 Task: Search one way flight ticket for 4 adults, 1 infant in seat and 1 infant on lap in premium economy from Mosinee: Central Wisconsin Airport to Fort Wayne: Fort Wayne International Airport on 8-4-2023. Choice of flights is Royal air maroc. Number of bags: 3 checked bags. Price is upto 73000. Outbound departure time preference is 5:45.
Action: Mouse moved to (291, 245)
Screenshot: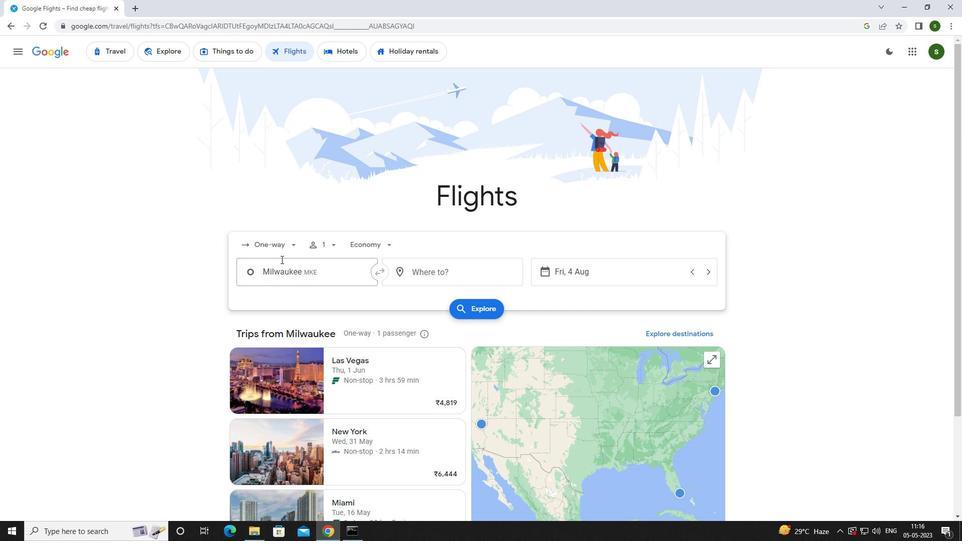 
Action: Mouse pressed left at (291, 245)
Screenshot: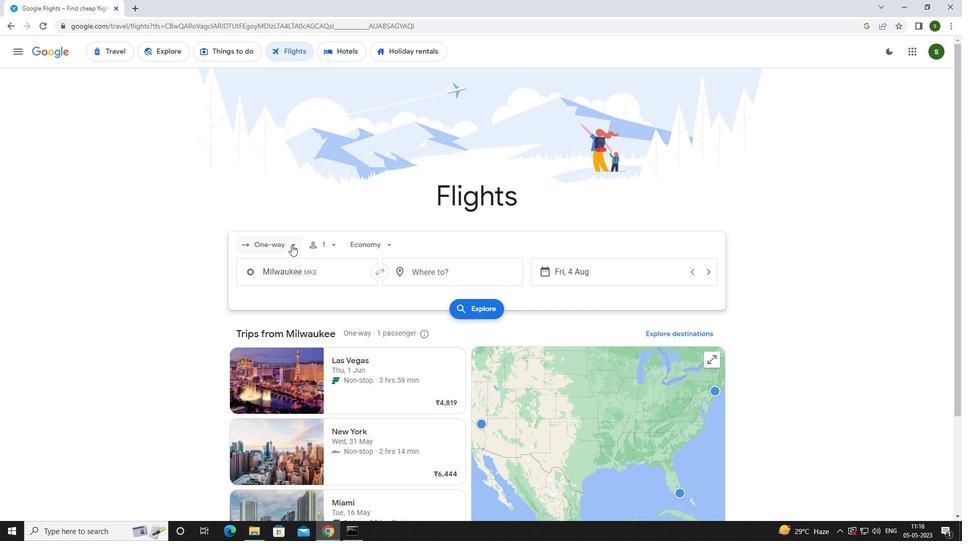
Action: Mouse moved to (294, 287)
Screenshot: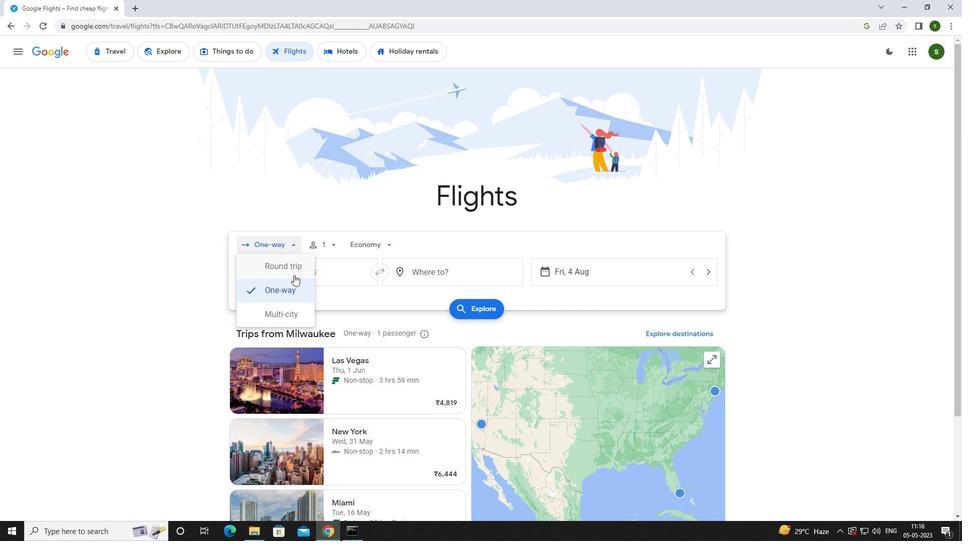 
Action: Mouse pressed left at (294, 287)
Screenshot: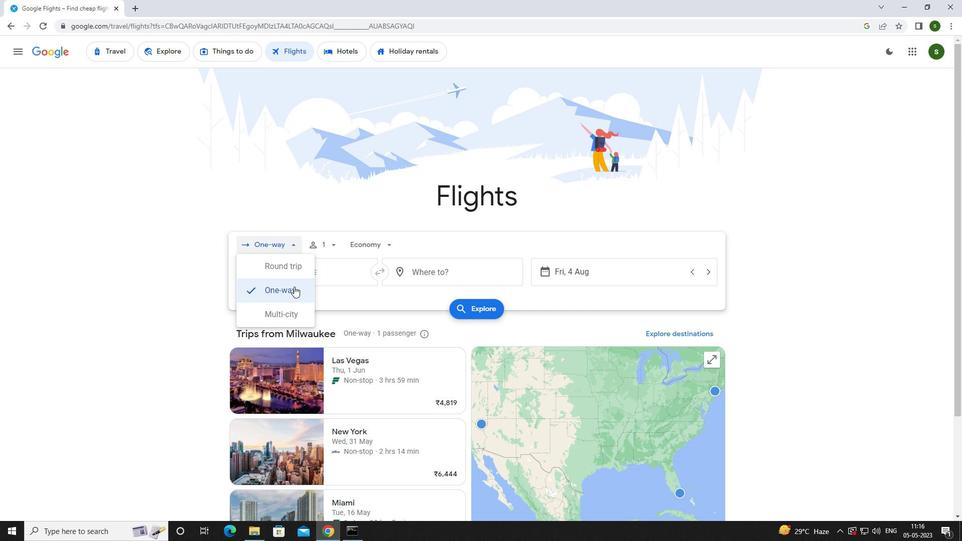 
Action: Mouse moved to (332, 249)
Screenshot: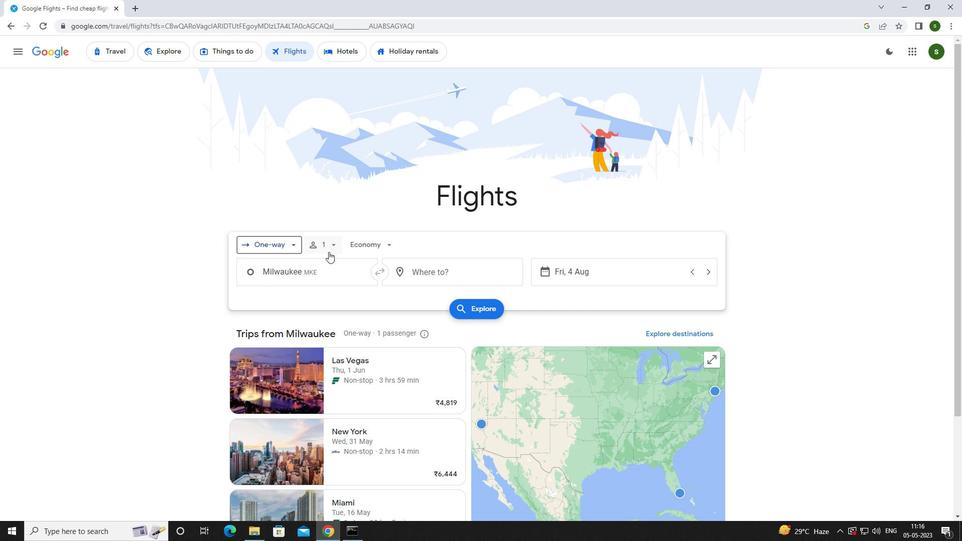 
Action: Mouse pressed left at (332, 249)
Screenshot: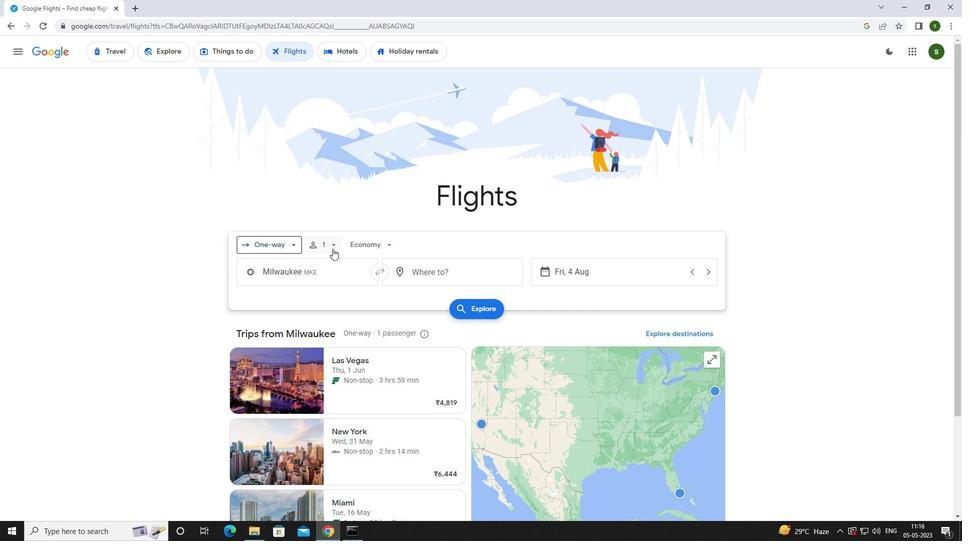 
Action: Mouse moved to (416, 273)
Screenshot: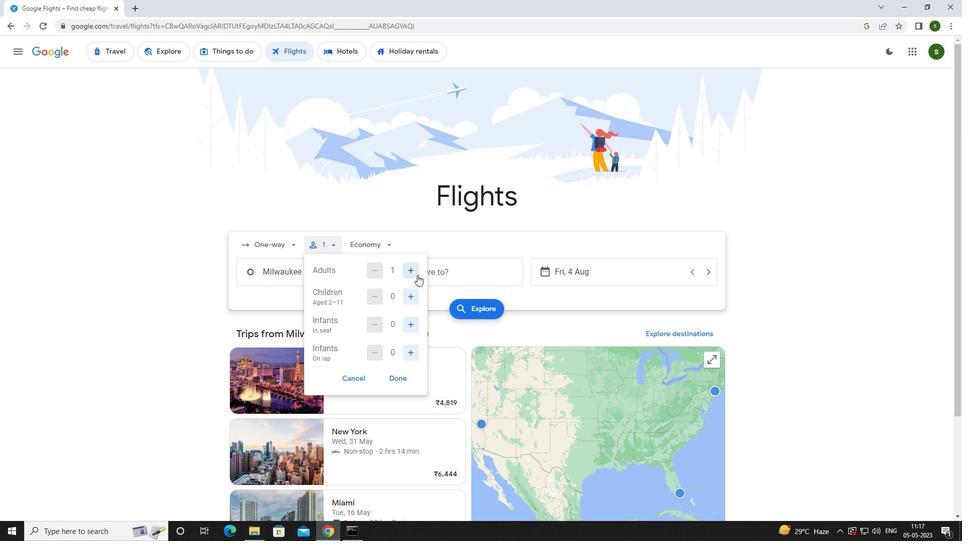 
Action: Mouse pressed left at (416, 273)
Screenshot: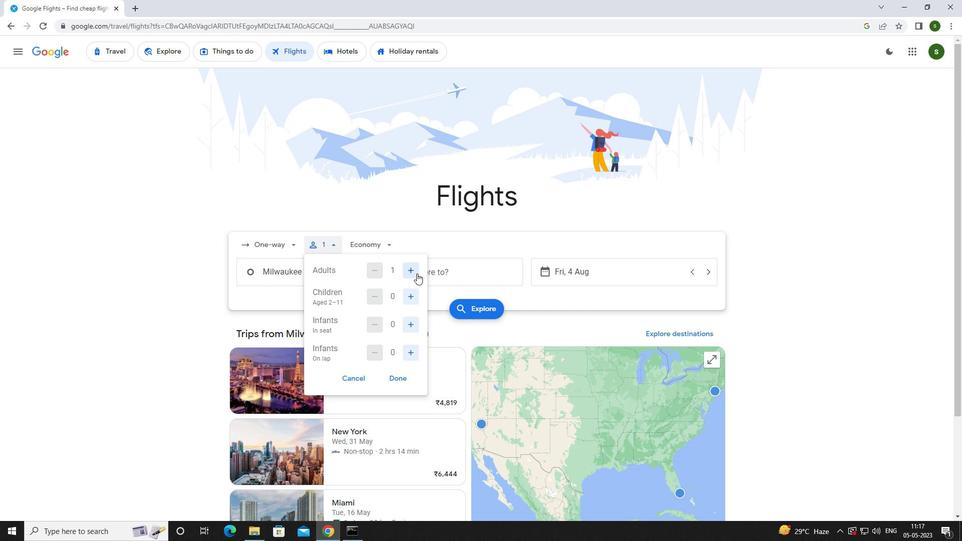 
Action: Mouse pressed left at (416, 273)
Screenshot: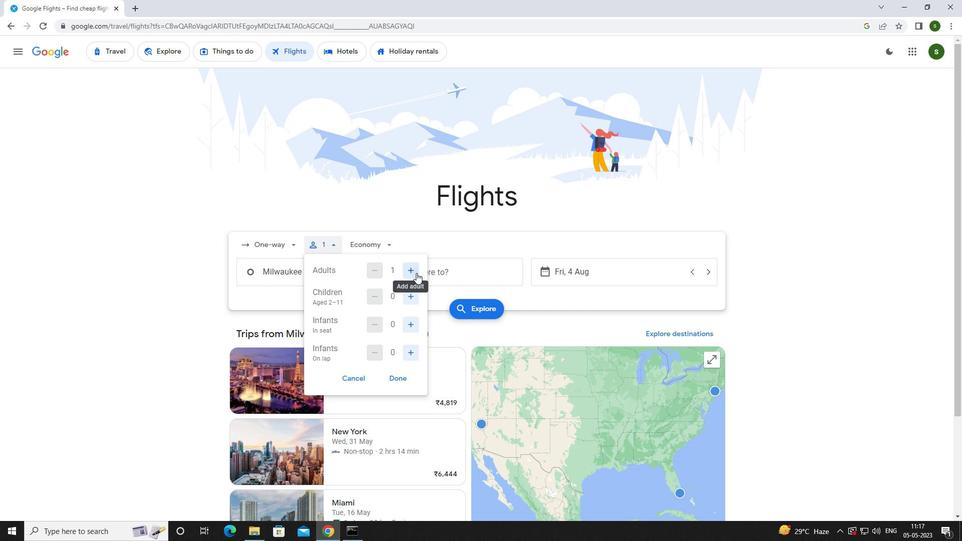 
Action: Mouse pressed left at (416, 273)
Screenshot: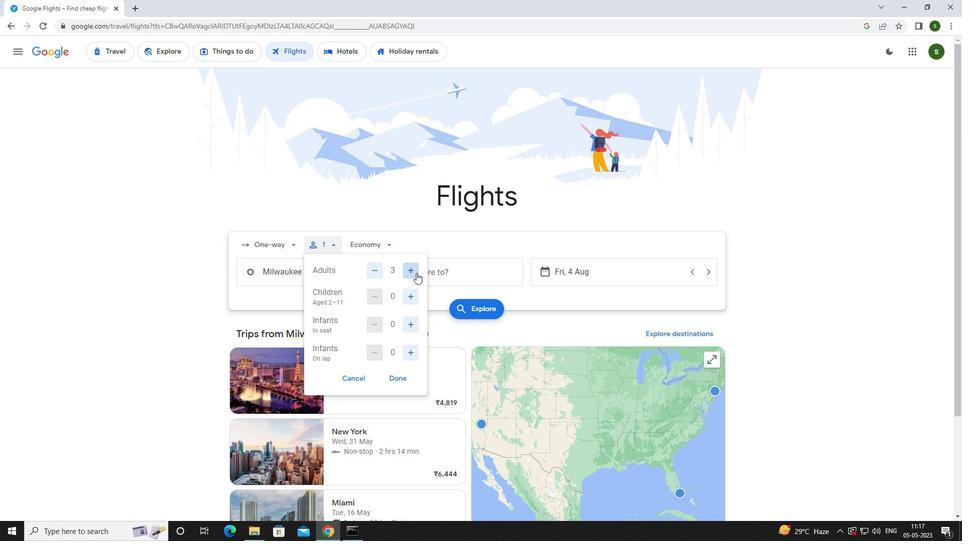 
Action: Mouse moved to (412, 325)
Screenshot: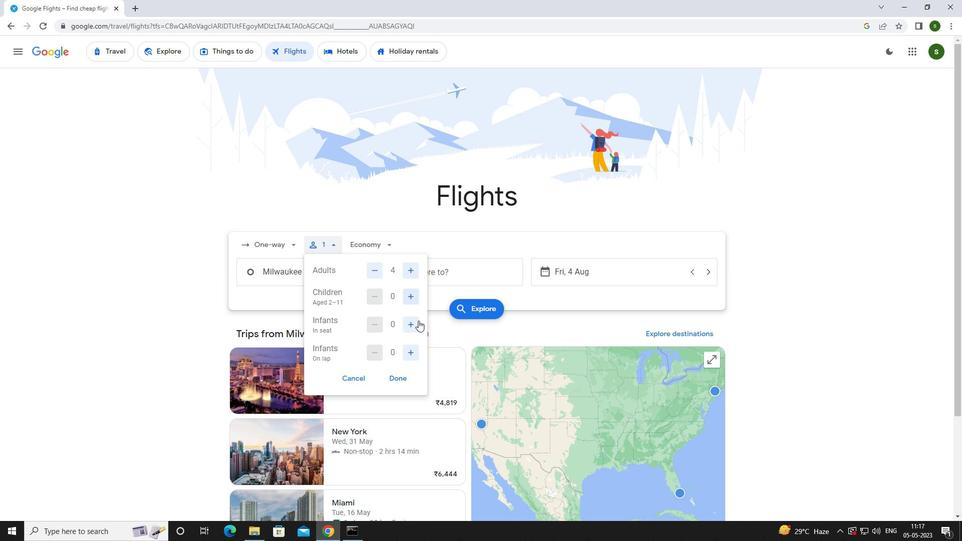 
Action: Mouse pressed left at (412, 325)
Screenshot: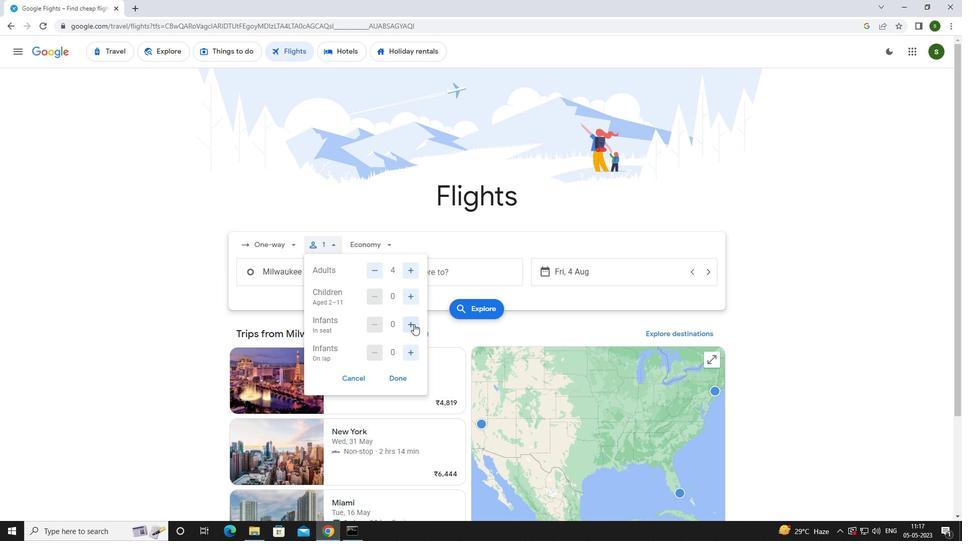 
Action: Mouse moved to (410, 354)
Screenshot: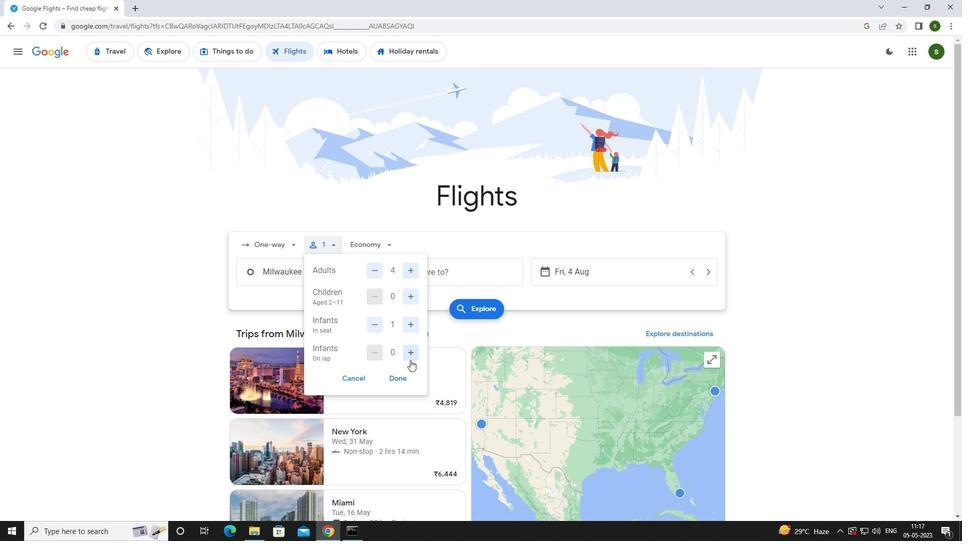 
Action: Mouse pressed left at (410, 354)
Screenshot: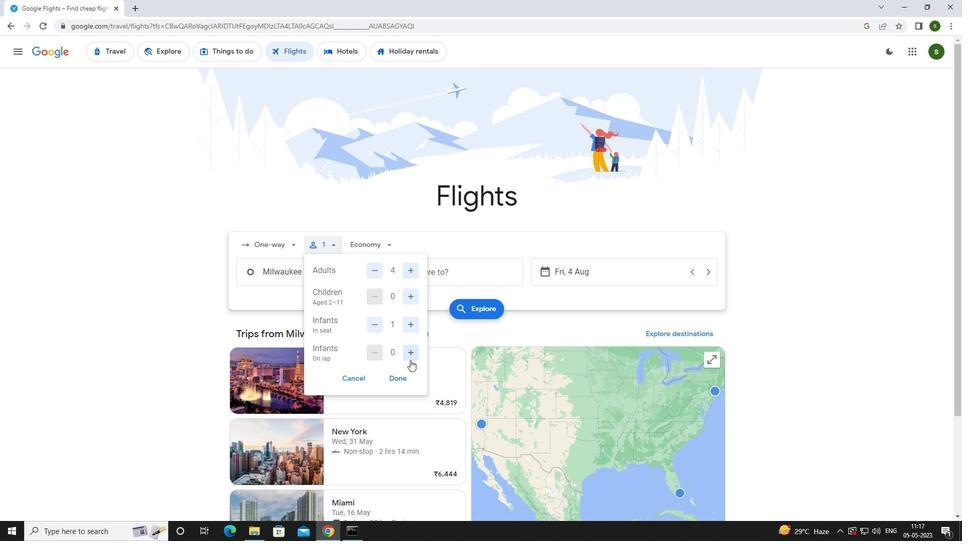 
Action: Mouse moved to (395, 245)
Screenshot: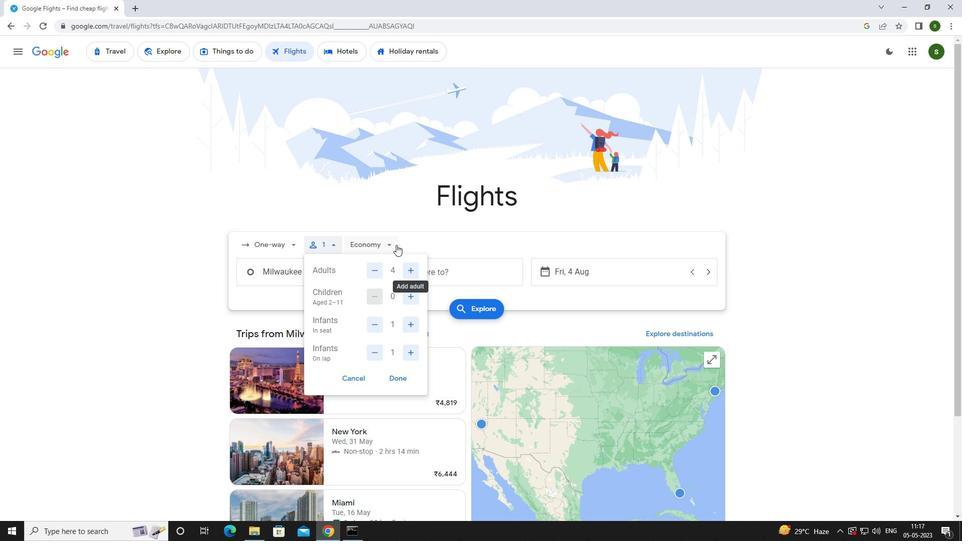 
Action: Mouse pressed left at (395, 245)
Screenshot: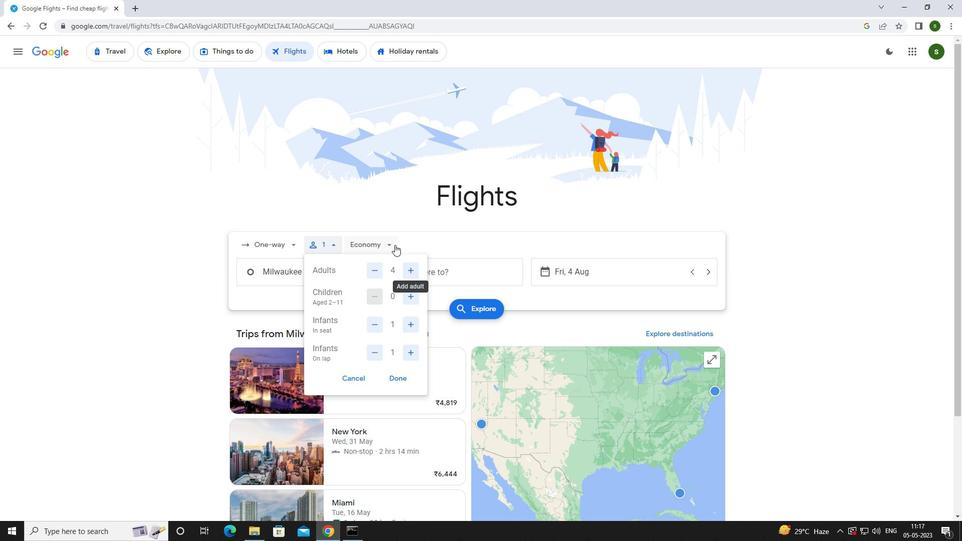 
Action: Mouse moved to (404, 290)
Screenshot: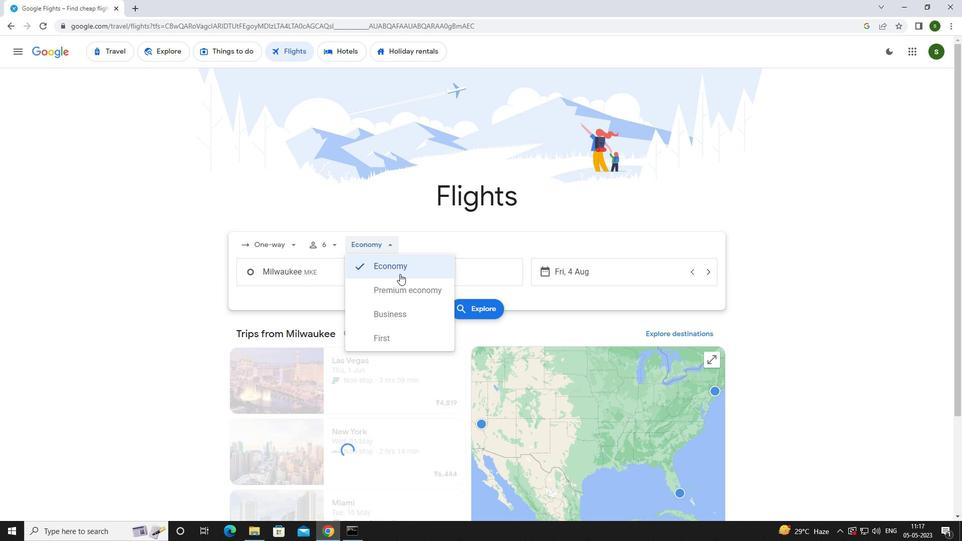 
Action: Mouse pressed left at (404, 290)
Screenshot: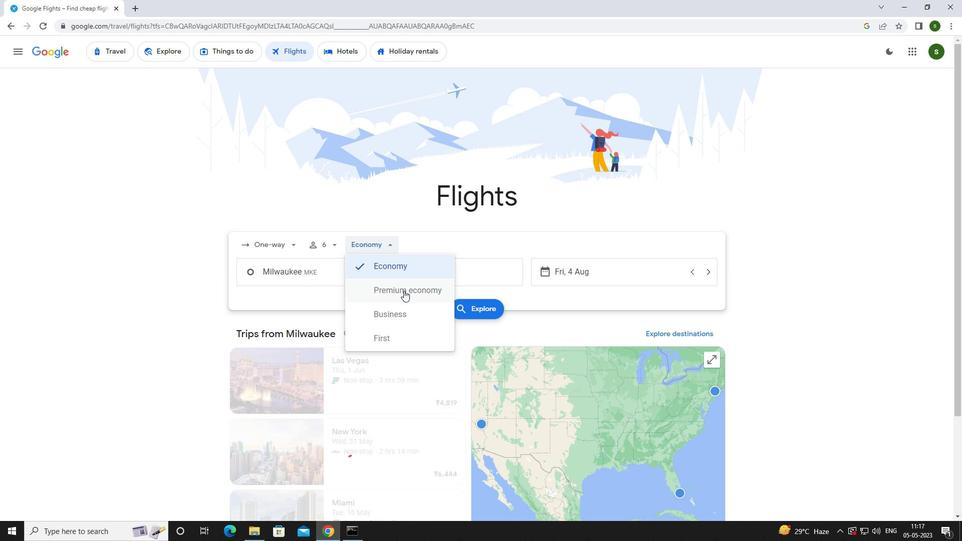 
Action: Mouse moved to (358, 275)
Screenshot: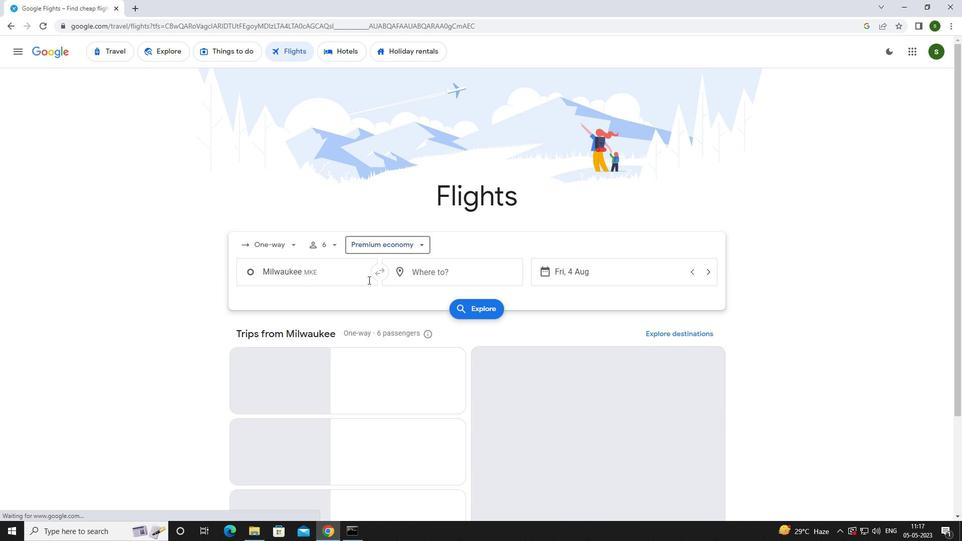 
Action: Mouse pressed left at (358, 275)
Screenshot: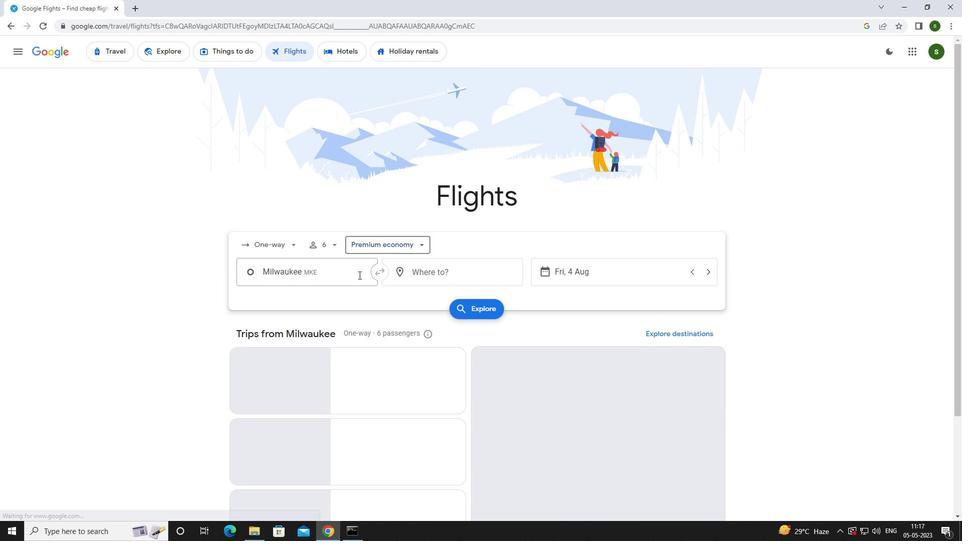 
Action: Key pressed <Key.caps_lock>m<Key.caps_lock>osinee
Screenshot: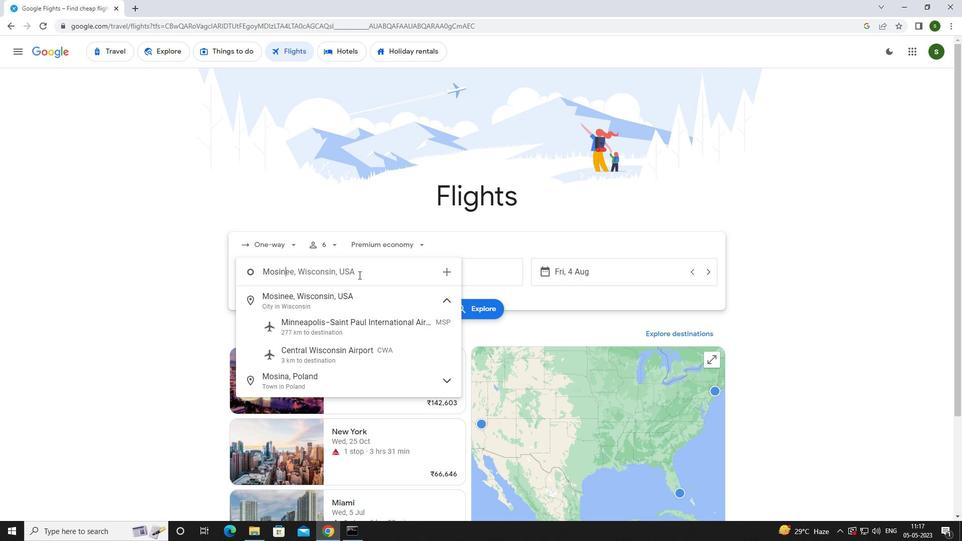 
Action: Mouse moved to (368, 355)
Screenshot: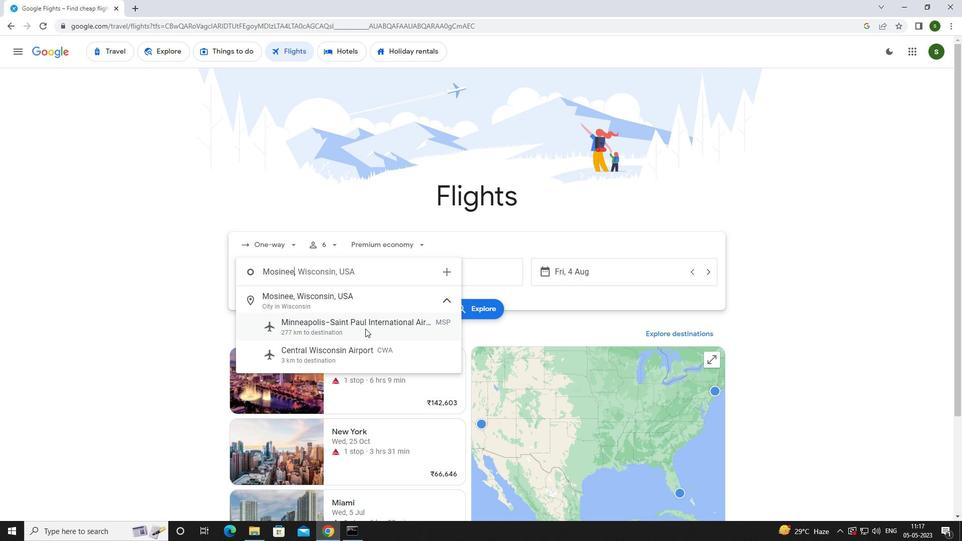 
Action: Mouse pressed left at (368, 355)
Screenshot: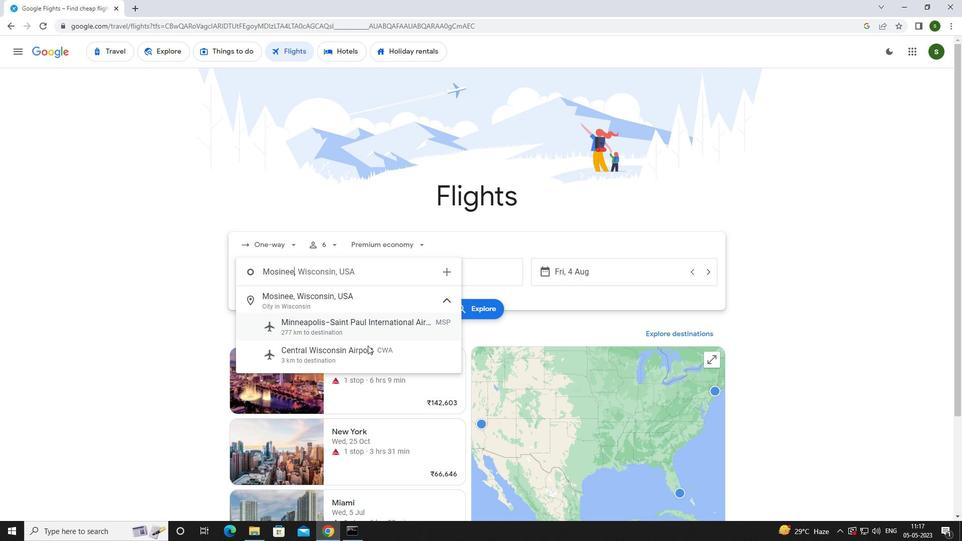 
Action: Mouse moved to (463, 269)
Screenshot: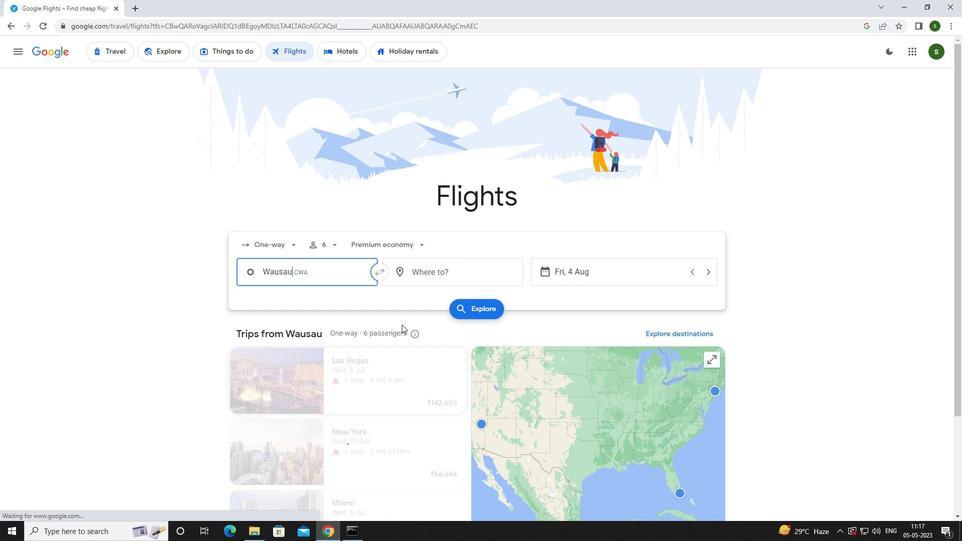 
Action: Mouse pressed left at (463, 269)
Screenshot: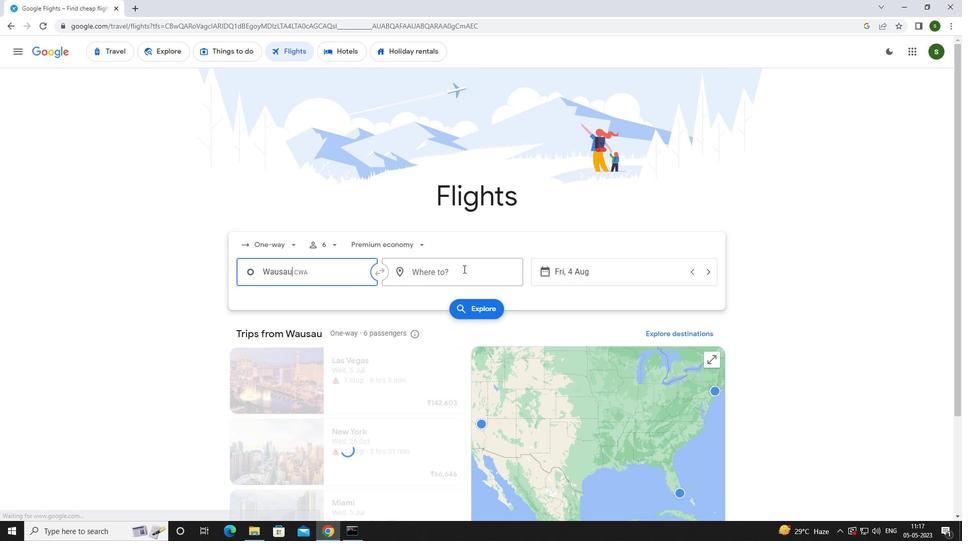 
Action: Mouse moved to (470, 268)
Screenshot: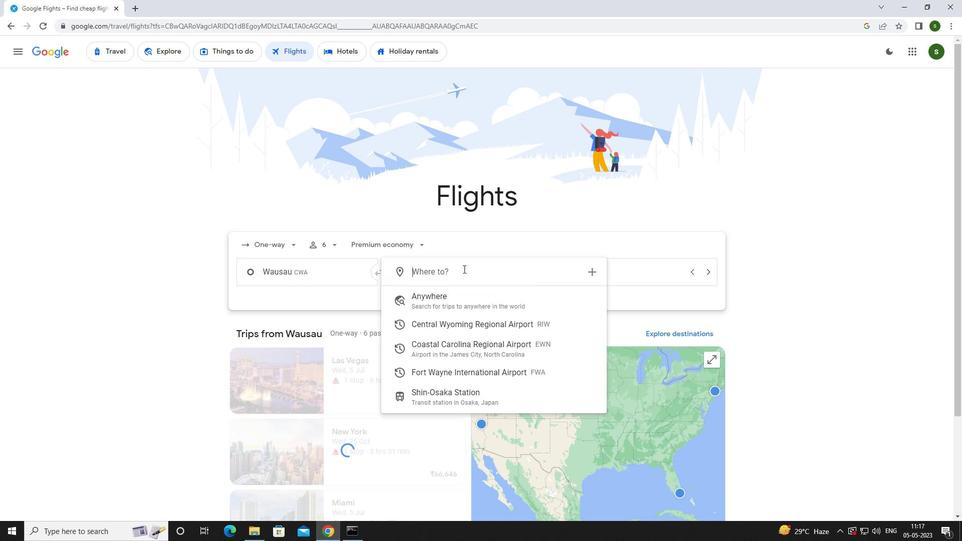 
Action: Key pressed <Key.caps_lock>f<Key.caps_lock>ort<Key.space><Key.caps_lock>w<Key.caps_lock>Ayn
Screenshot: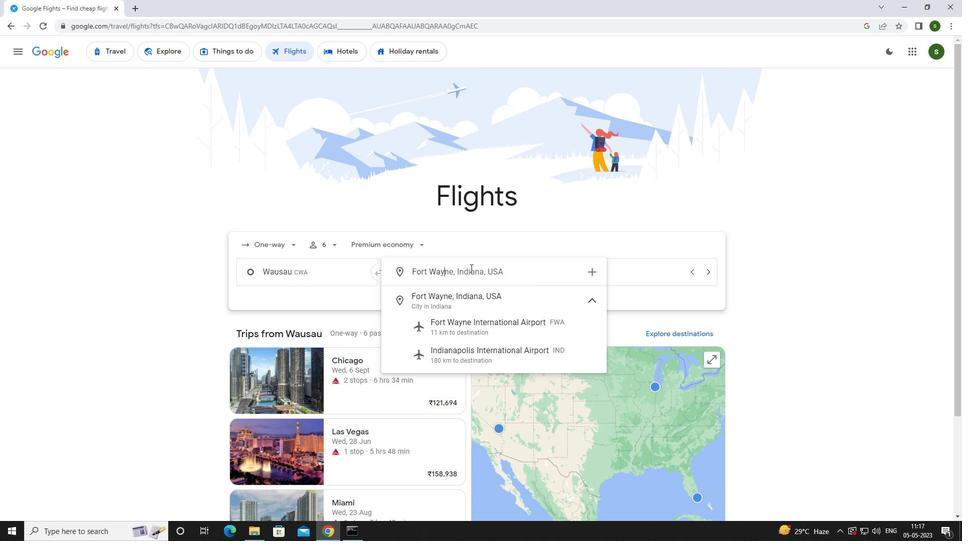 
Action: Mouse moved to (481, 331)
Screenshot: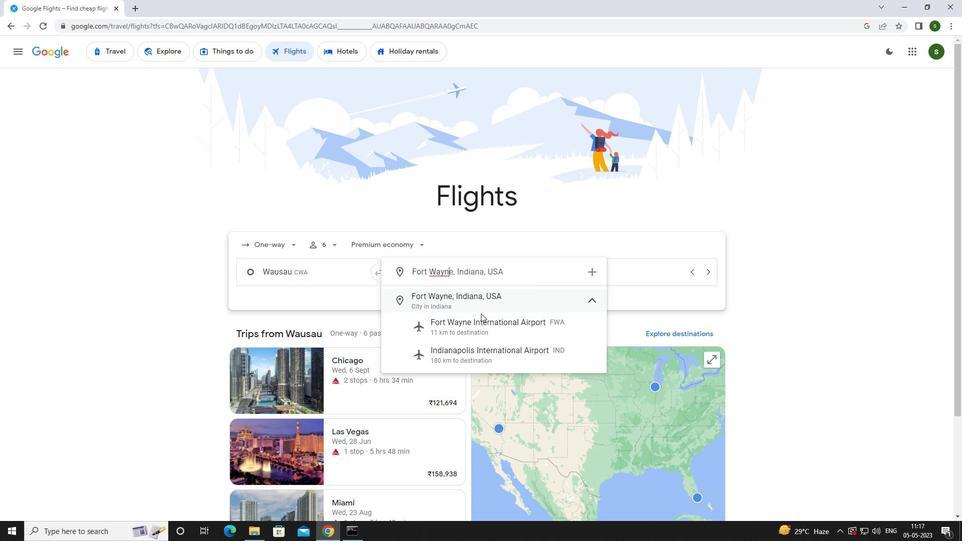 
Action: Mouse pressed left at (481, 331)
Screenshot: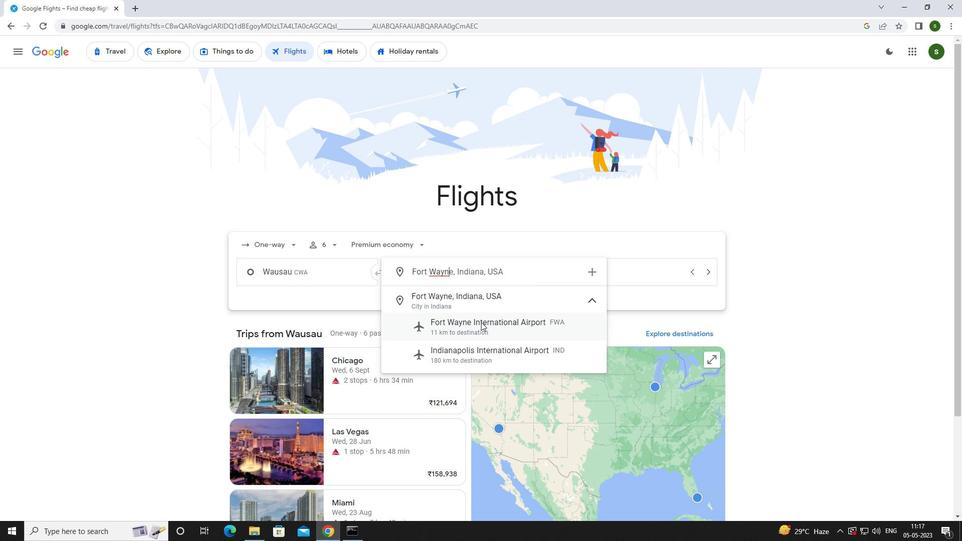 
Action: Mouse moved to (611, 279)
Screenshot: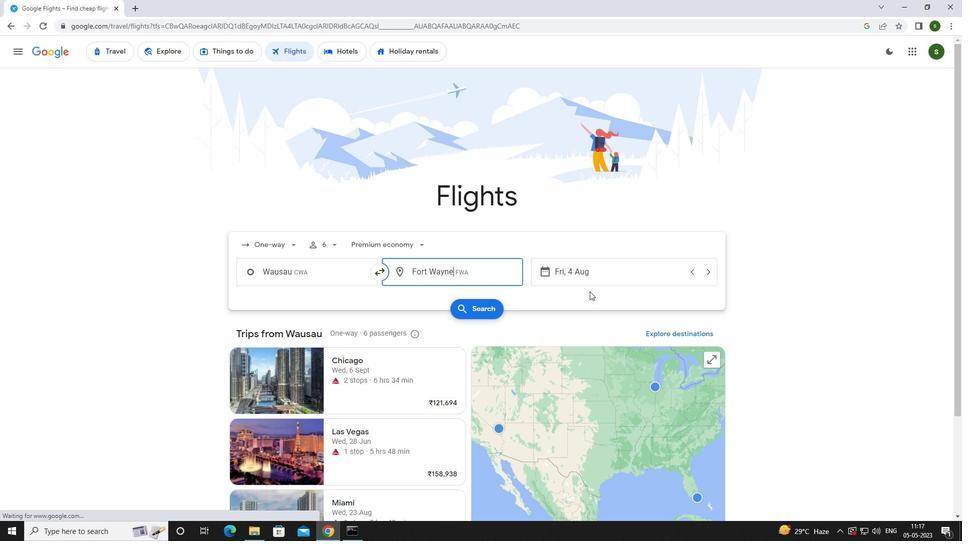 
Action: Mouse pressed left at (611, 279)
Screenshot: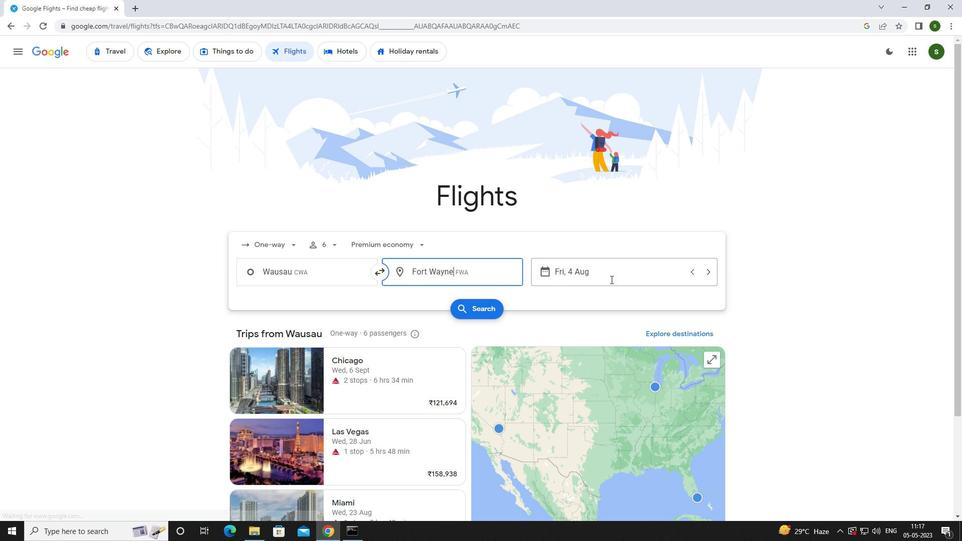 
Action: Mouse moved to (489, 337)
Screenshot: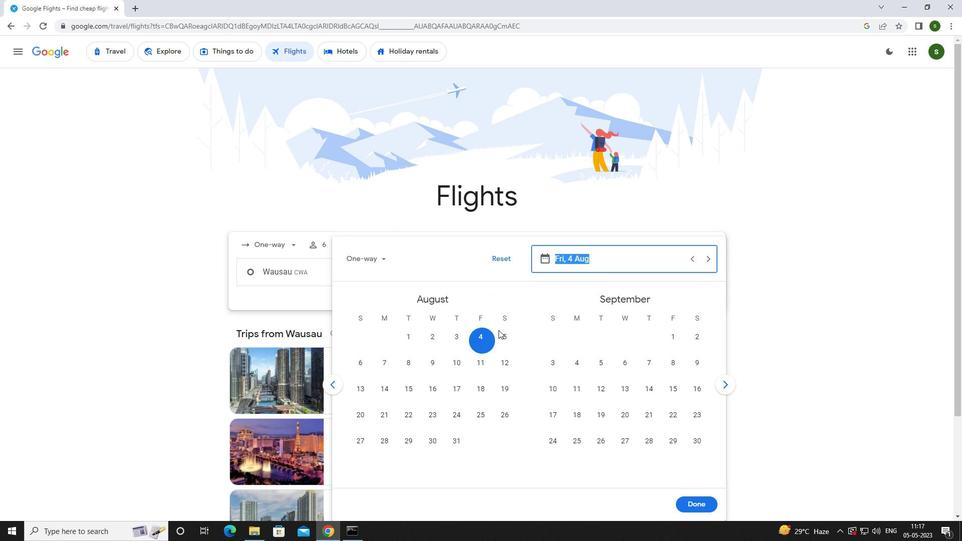 
Action: Mouse pressed left at (489, 337)
Screenshot: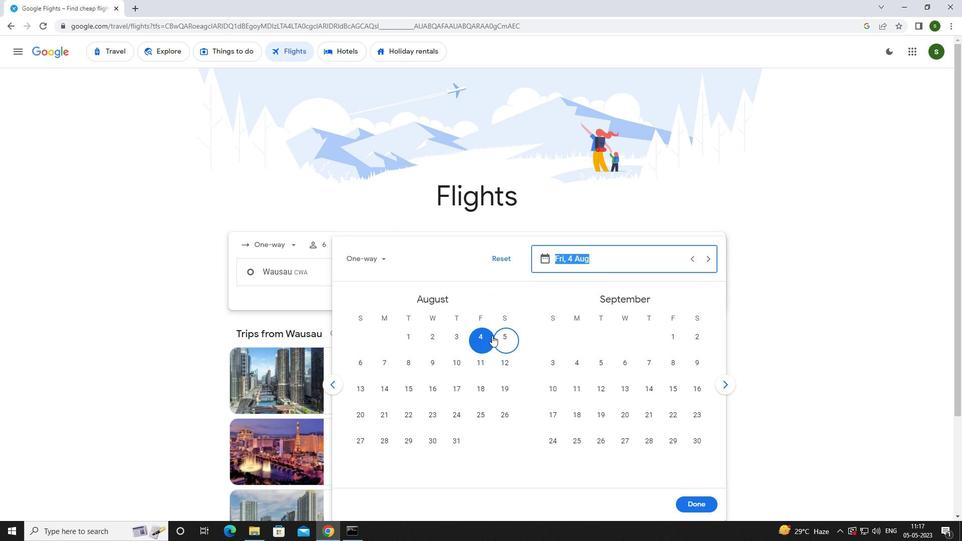 
Action: Mouse moved to (680, 500)
Screenshot: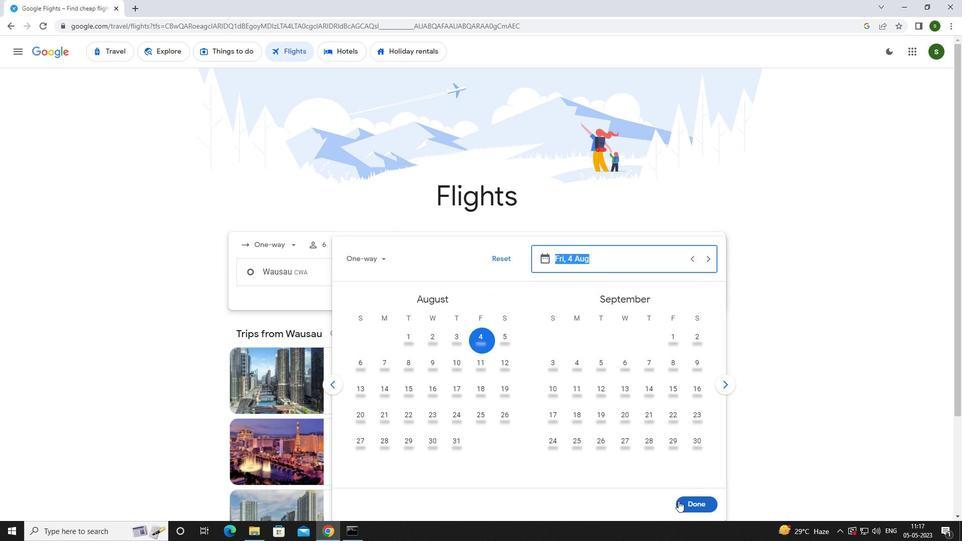 
Action: Mouse pressed left at (680, 500)
Screenshot: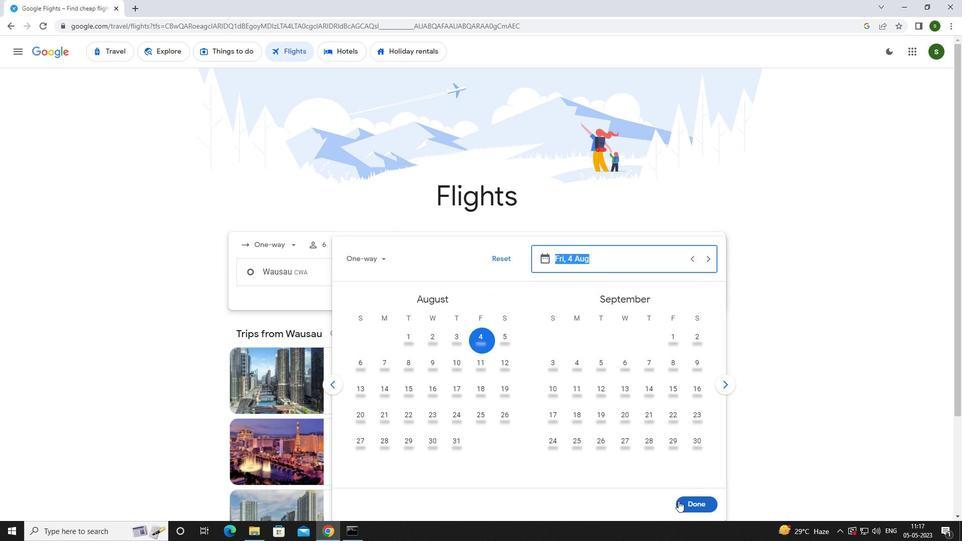 
Action: Mouse moved to (471, 307)
Screenshot: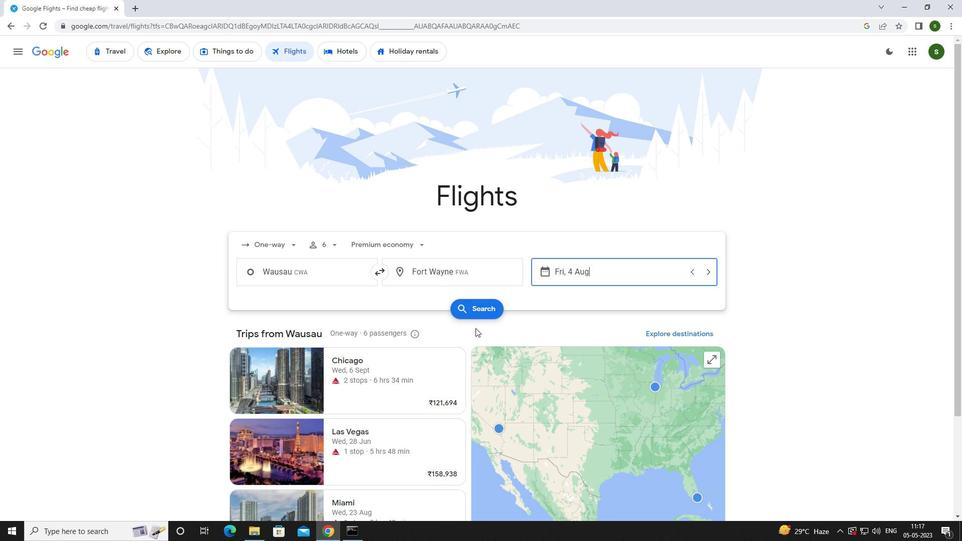
Action: Mouse pressed left at (471, 307)
Screenshot: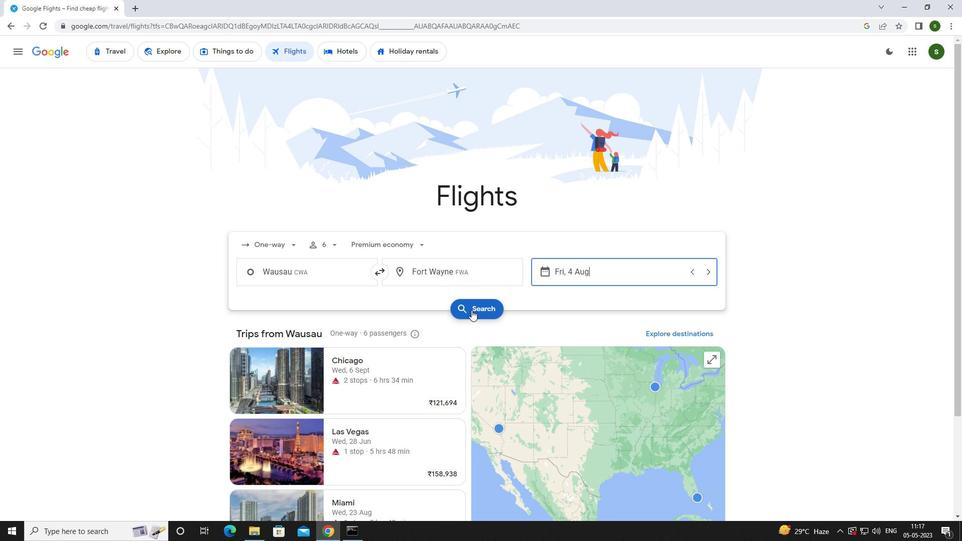 
Action: Mouse moved to (247, 148)
Screenshot: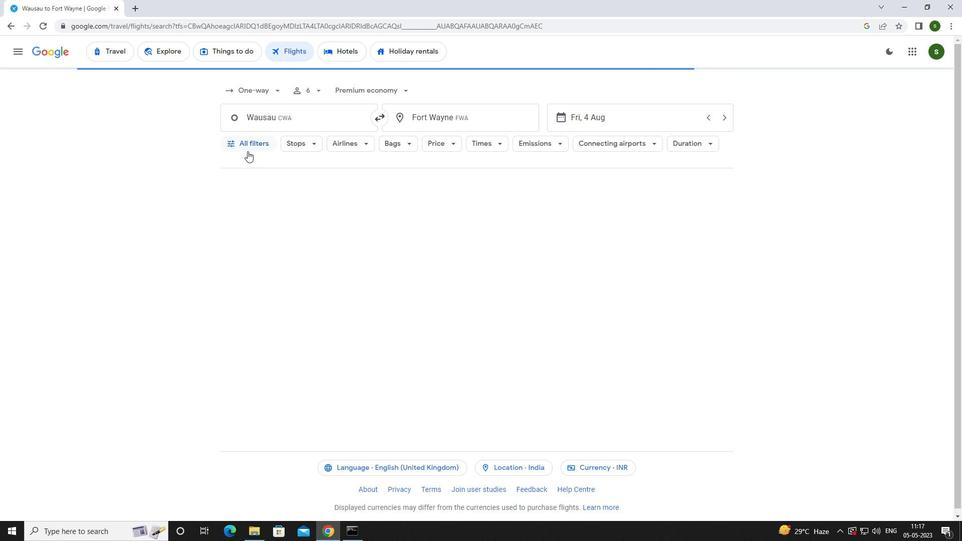 
Action: Mouse pressed left at (247, 148)
Screenshot: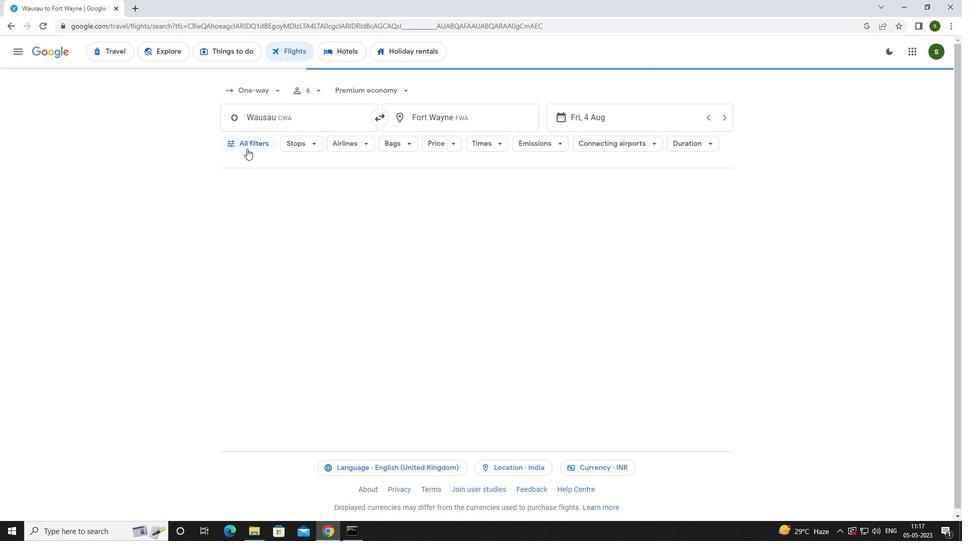 
Action: Mouse moved to (373, 357)
Screenshot: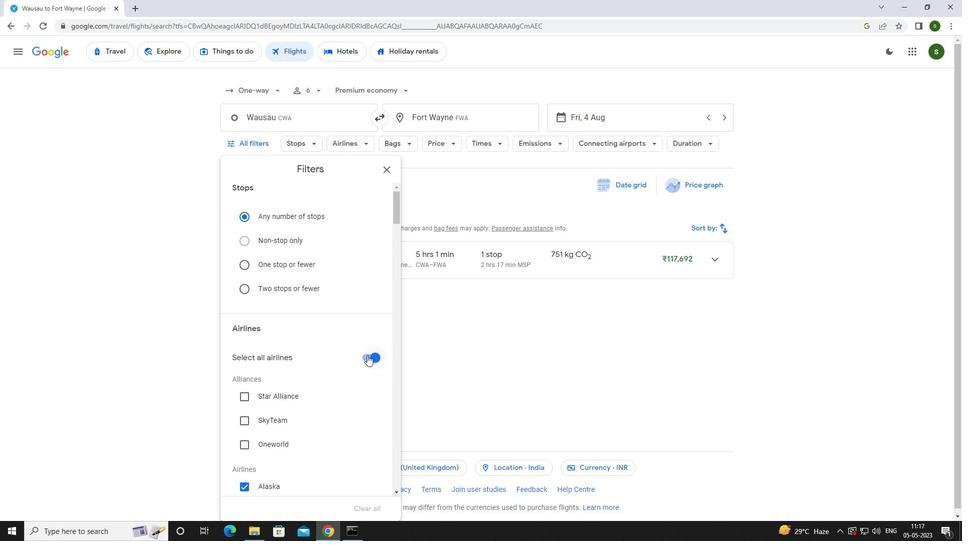 
Action: Mouse pressed left at (373, 357)
Screenshot: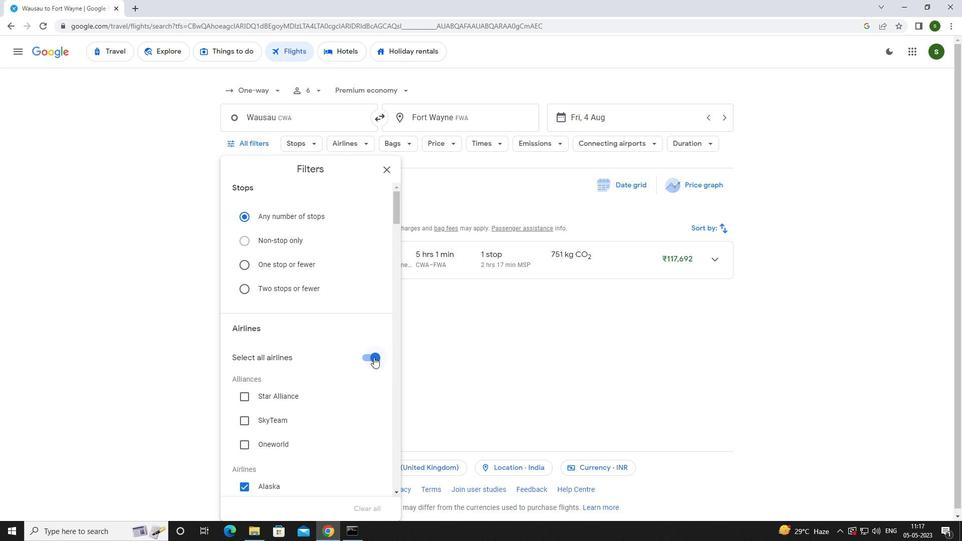 
Action: Mouse scrolled (373, 356) with delta (0, 0)
Screenshot: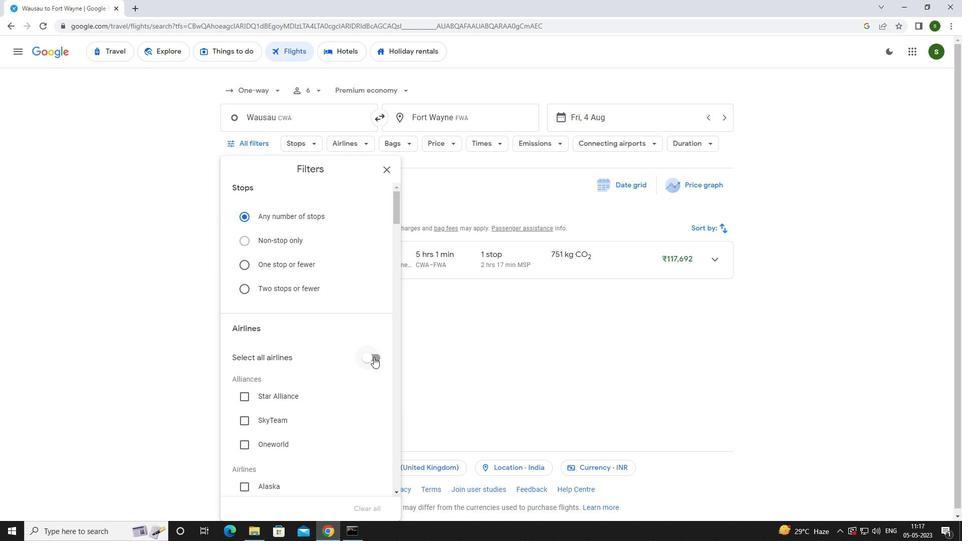 
Action: Mouse scrolled (373, 356) with delta (0, 0)
Screenshot: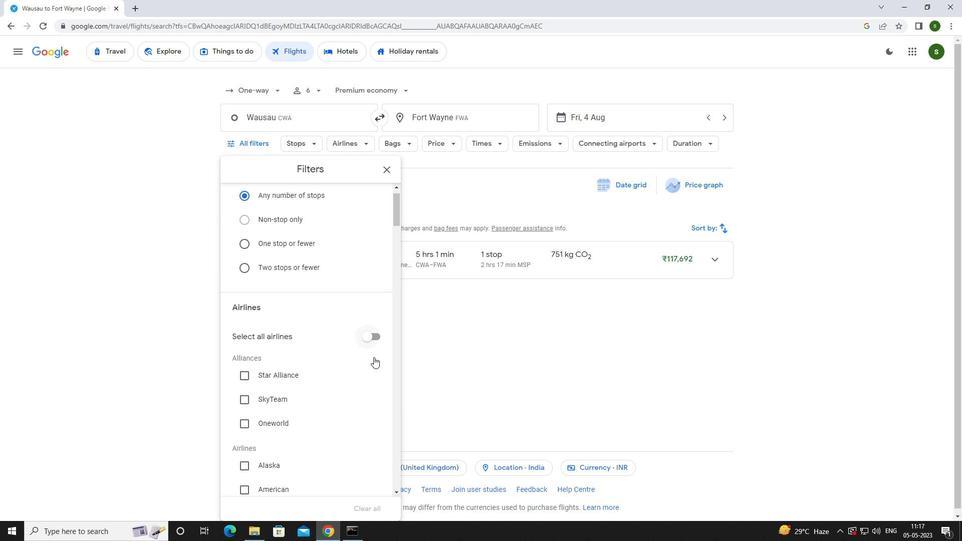 
Action: Mouse scrolled (373, 356) with delta (0, 0)
Screenshot: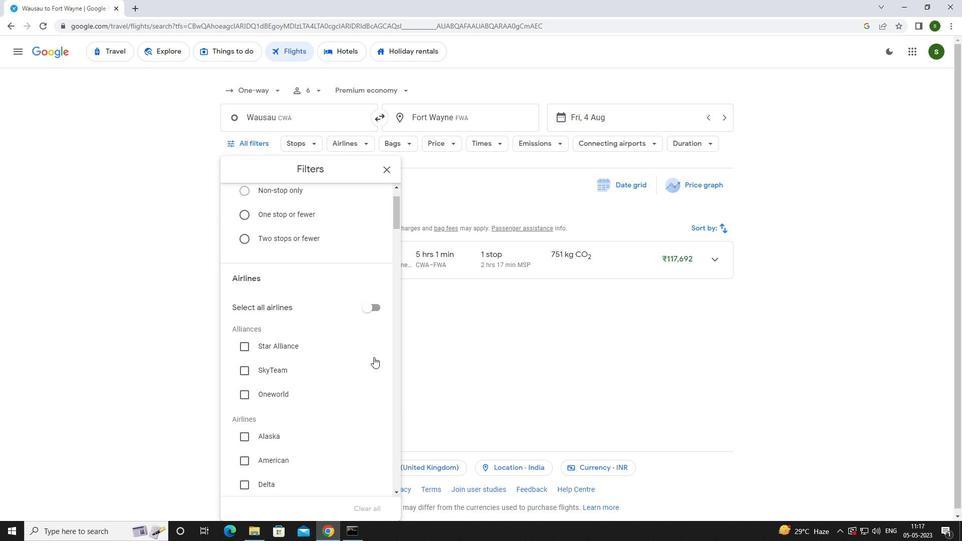
Action: Mouse scrolled (373, 356) with delta (0, 0)
Screenshot: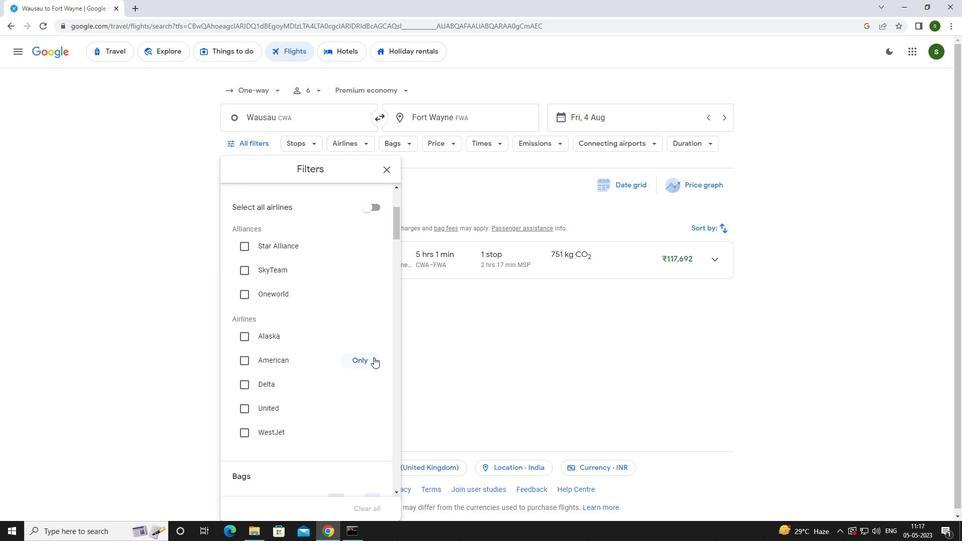 
Action: Mouse scrolled (373, 356) with delta (0, 0)
Screenshot: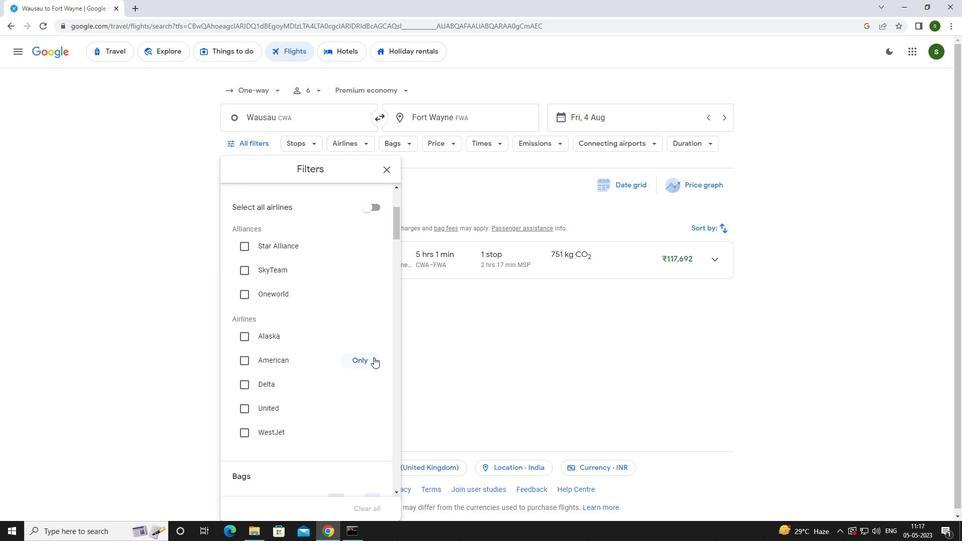
Action: Mouse scrolled (373, 356) with delta (0, 0)
Screenshot: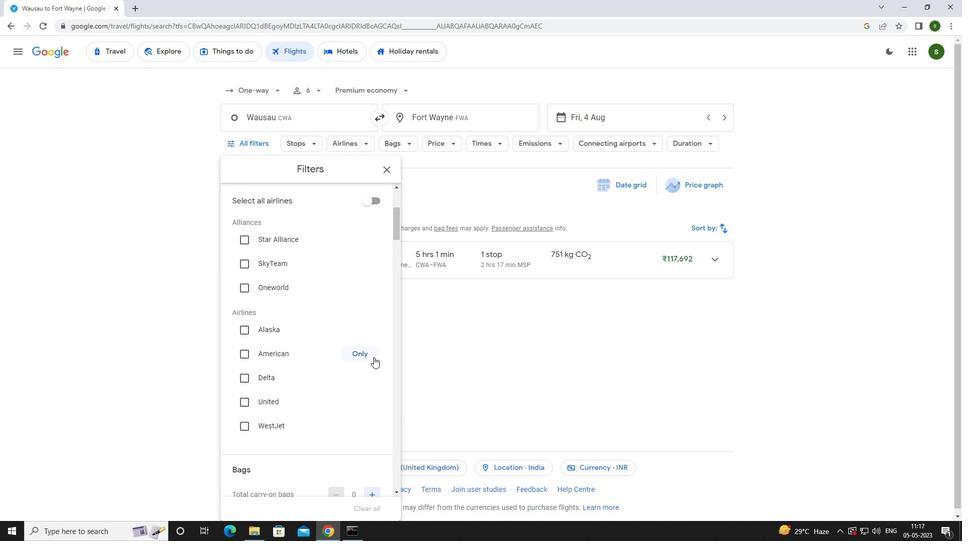 
Action: Mouse moved to (372, 369)
Screenshot: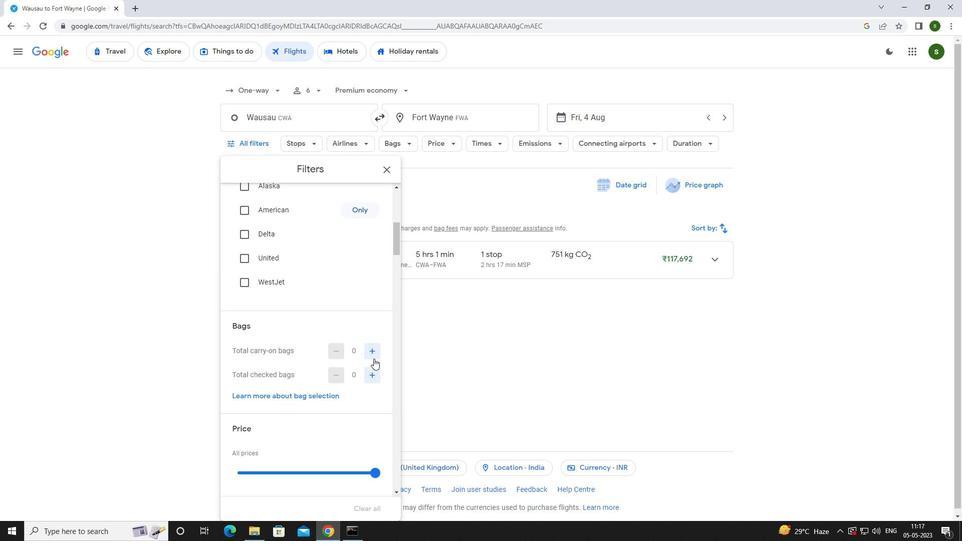 
Action: Mouse pressed left at (372, 369)
Screenshot: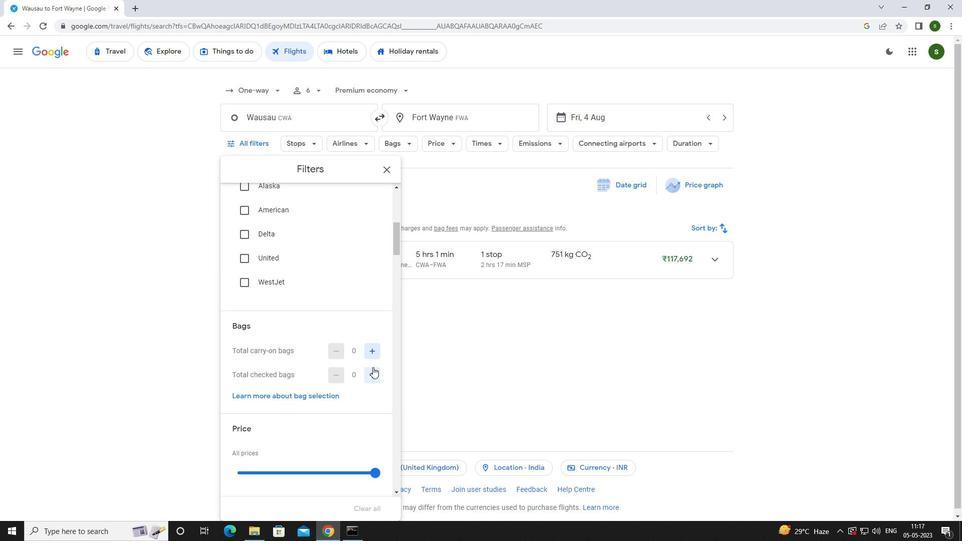 
Action: Mouse pressed left at (372, 369)
Screenshot: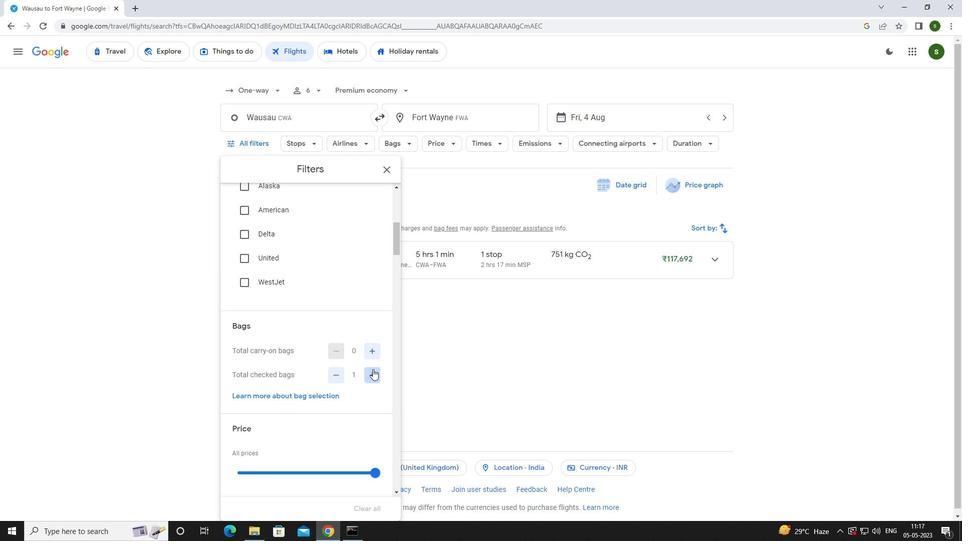 
Action: Mouse pressed left at (372, 369)
Screenshot: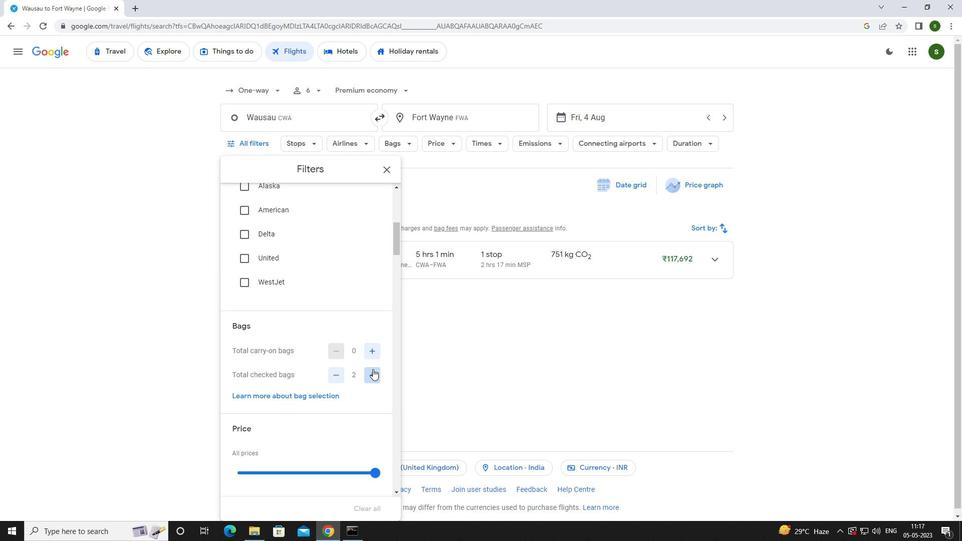 
Action: Mouse scrolled (372, 368) with delta (0, 0)
Screenshot: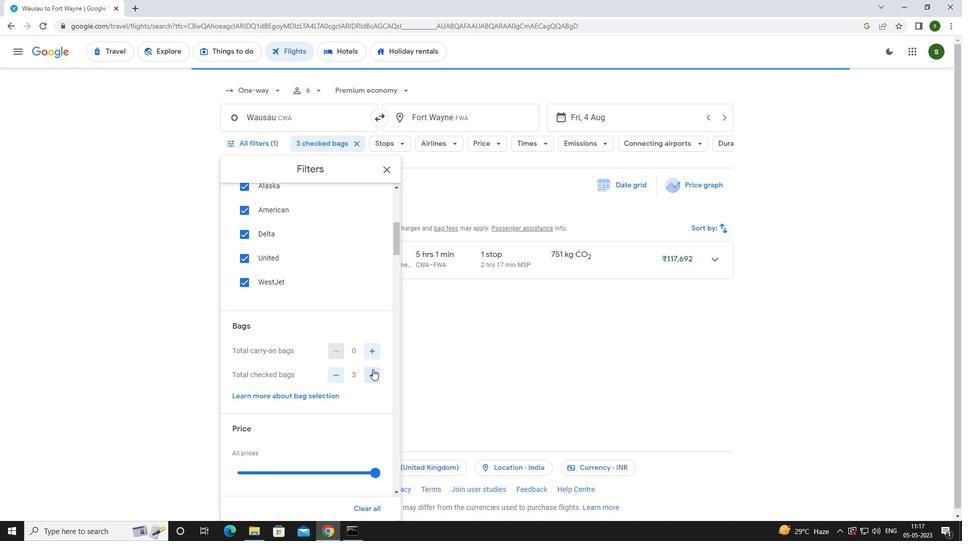 
Action: Mouse scrolled (372, 368) with delta (0, 0)
Screenshot: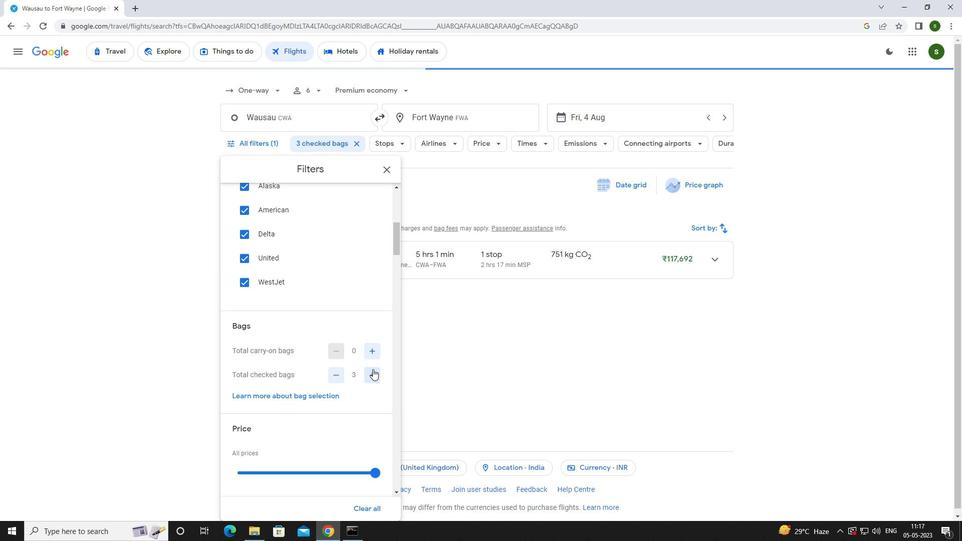 
Action: Mouse pressed left at (372, 369)
Screenshot: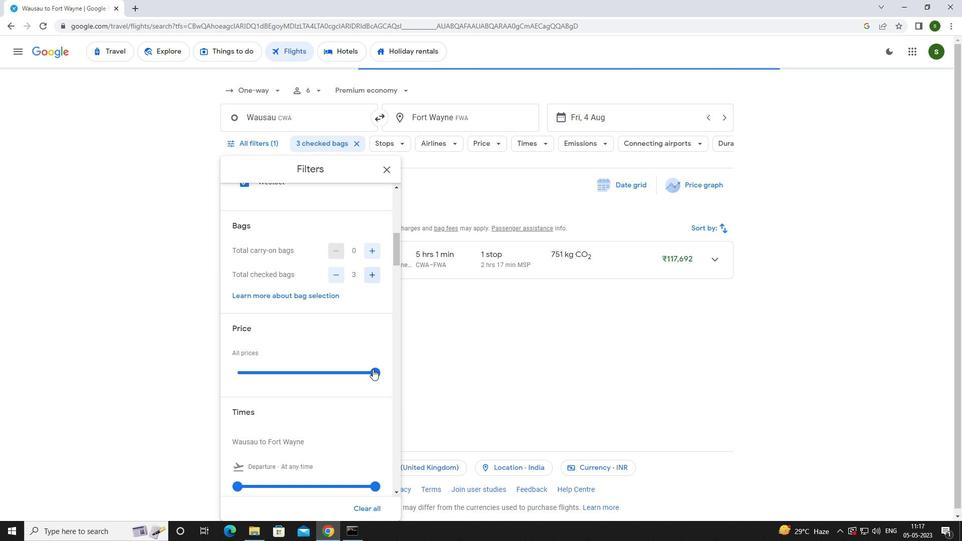 
Action: Mouse moved to (236, 367)
Screenshot: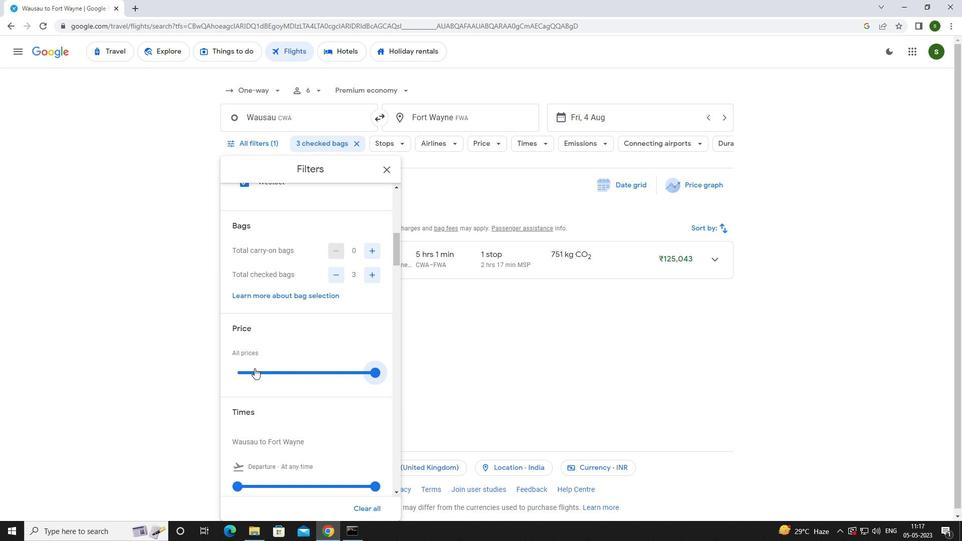 
Action: Mouse pressed left at (236, 367)
Screenshot: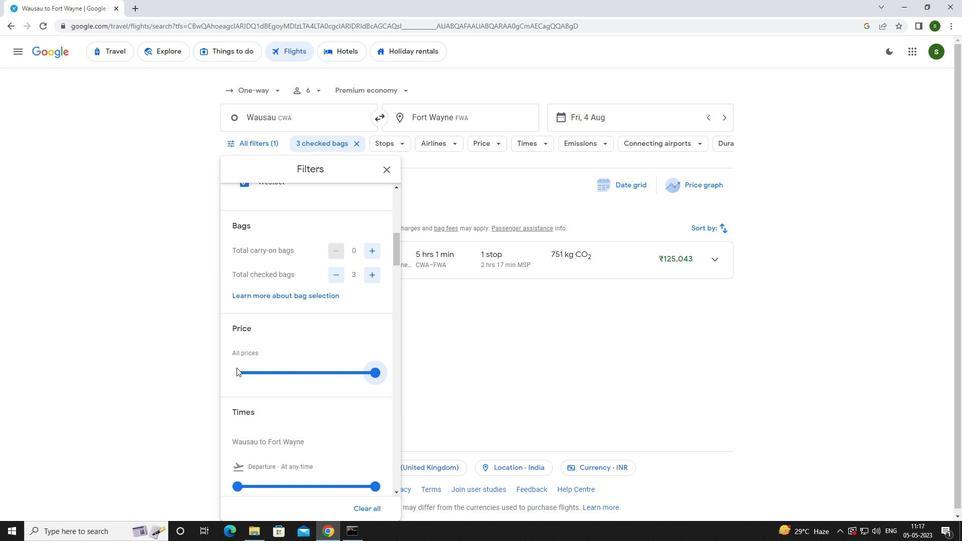 
Action: Mouse moved to (239, 368)
Screenshot: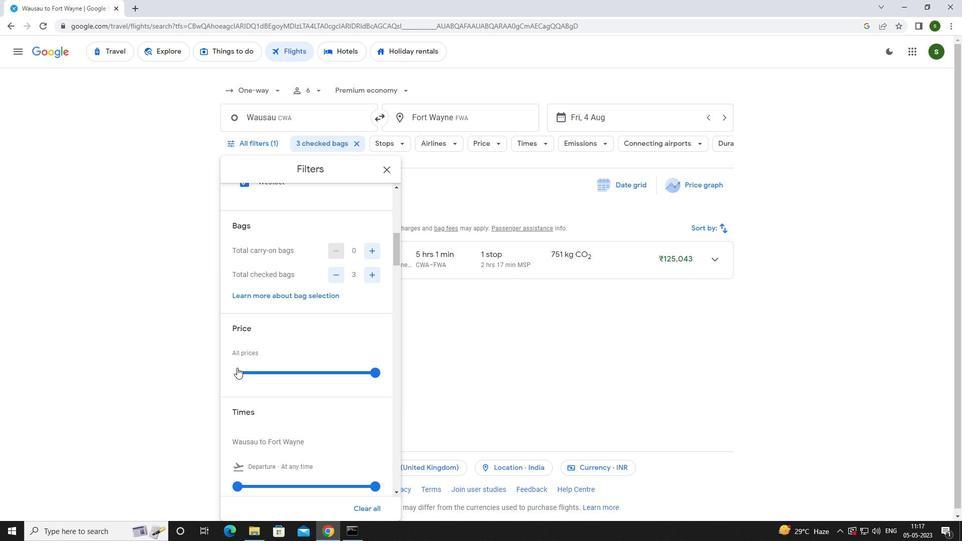 
Action: Mouse pressed left at (239, 368)
Screenshot: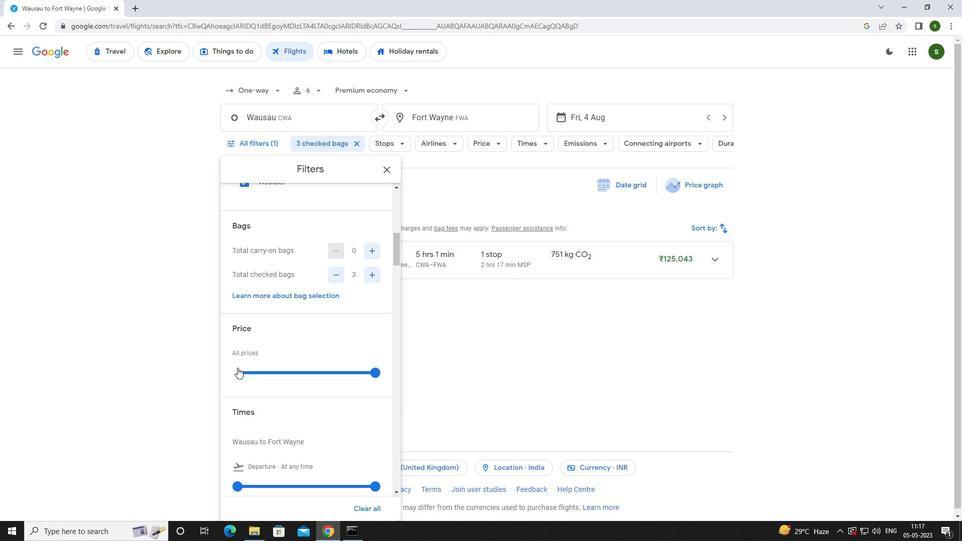 
Action: Mouse moved to (239, 369)
Screenshot: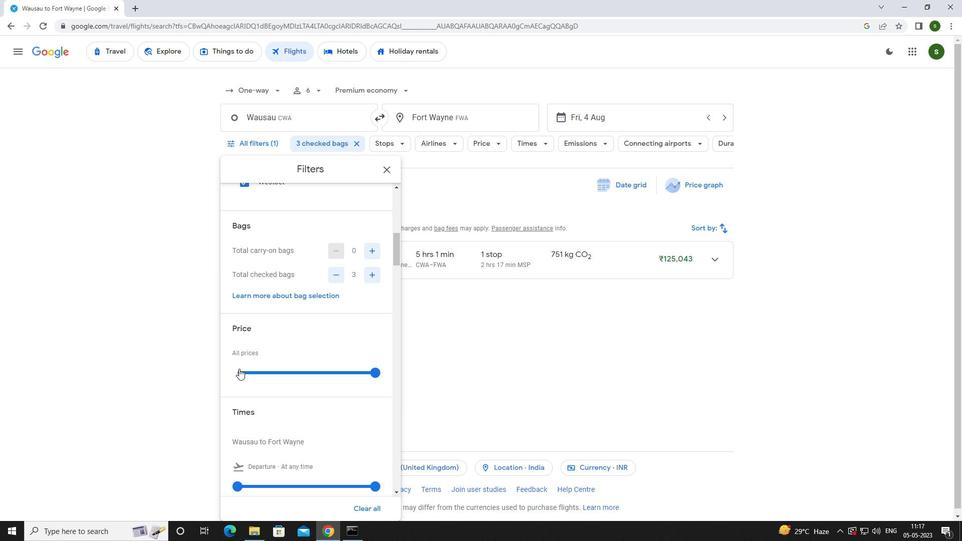 
Action: Mouse scrolled (239, 368) with delta (0, 0)
Screenshot: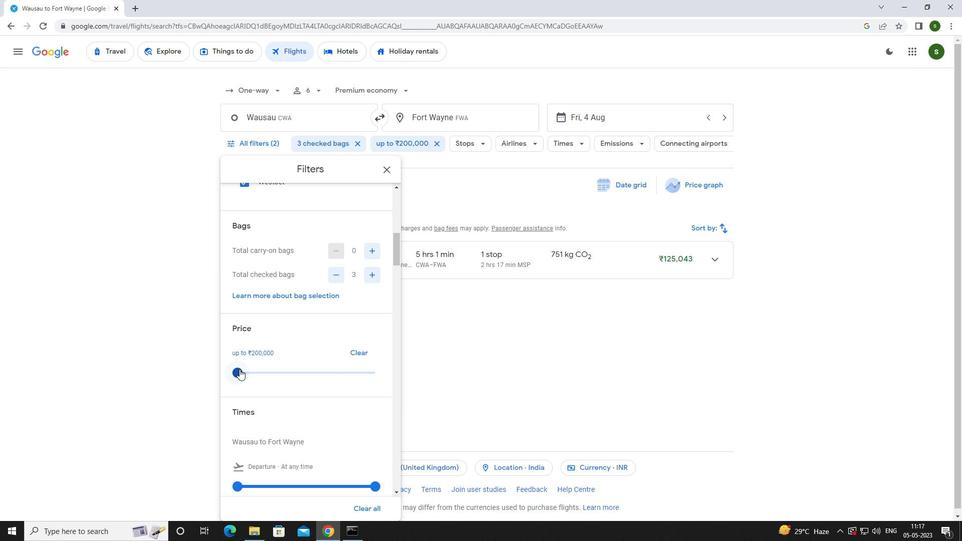 
Action: Mouse scrolled (239, 368) with delta (0, 0)
Screenshot: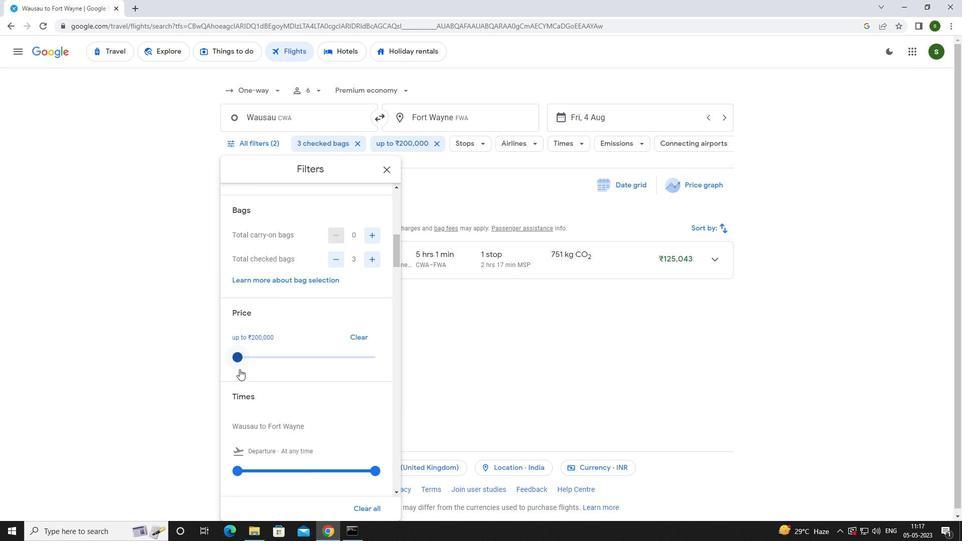 
Action: Mouse moved to (241, 383)
Screenshot: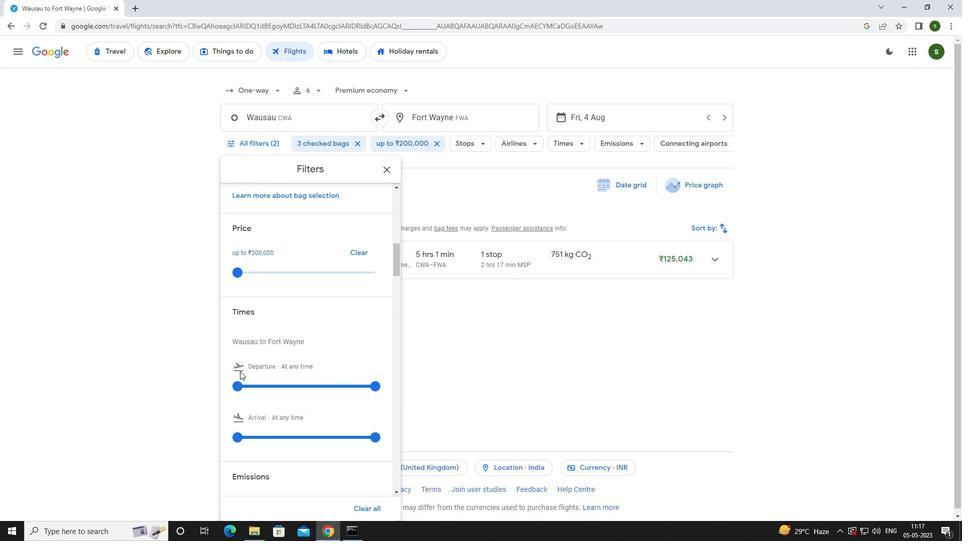 
Action: Mouse pressed left at (241, 383)
Screenshot: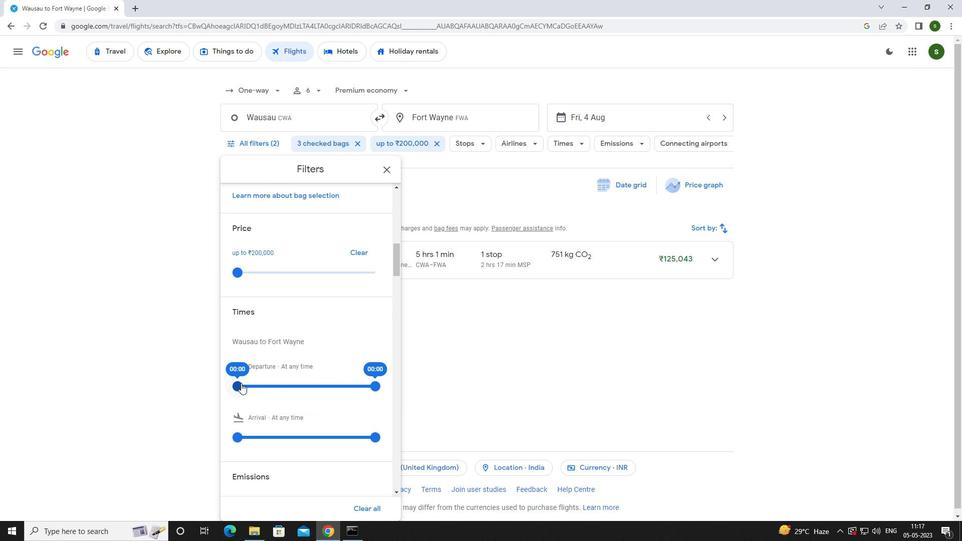 
Action: Mouse moved to (468, 372)
Screenshot: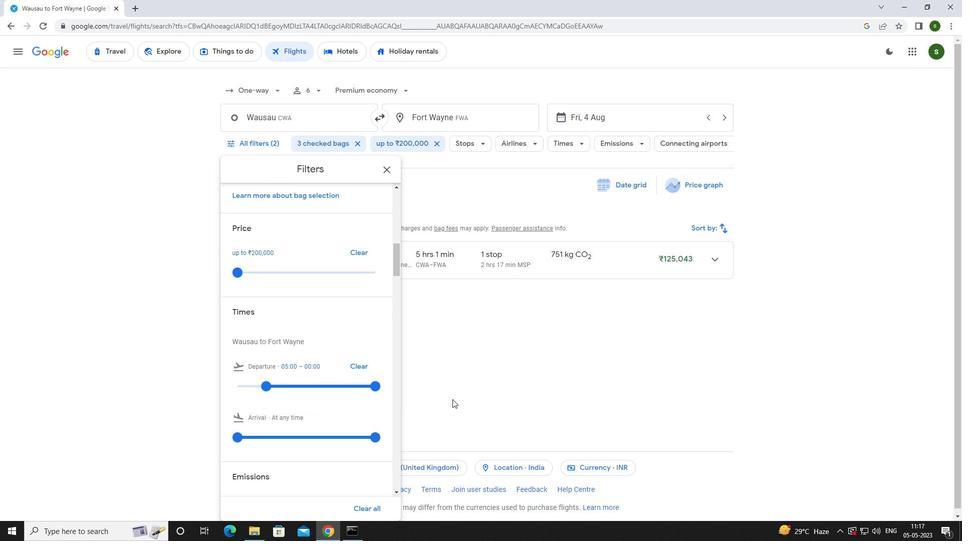 
Action: Mouse pressed left at (468, 372)
Screenshot: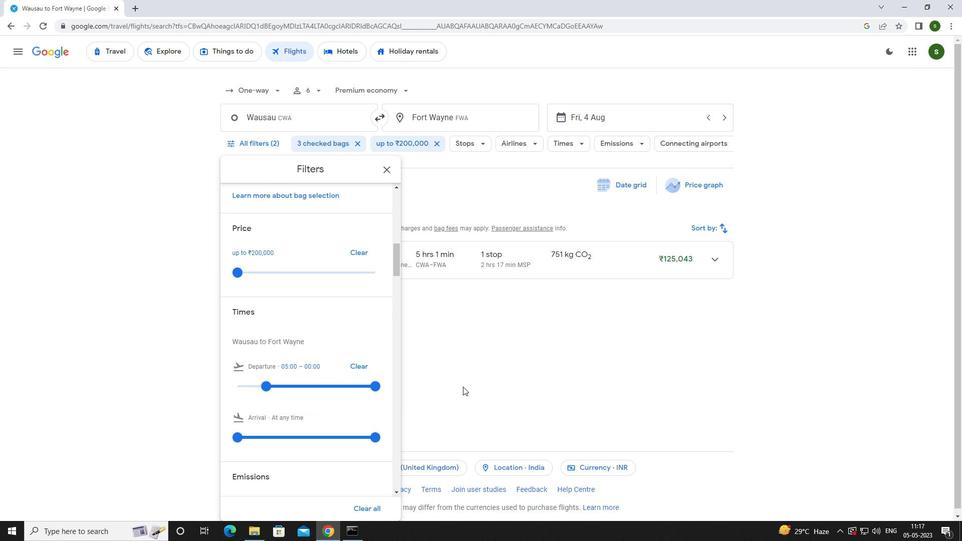 
